 Task: Find connections with filter location Penco with filter topic #HRwith filter profile language German with filter current company PlanetSpark with filter school North-Eastern Hill University with filter industry Research Services with filter service category Personal Injury Law with filter keywords title Credit Counselor
Action: Mouse moved to (477, 69)
Screenshot: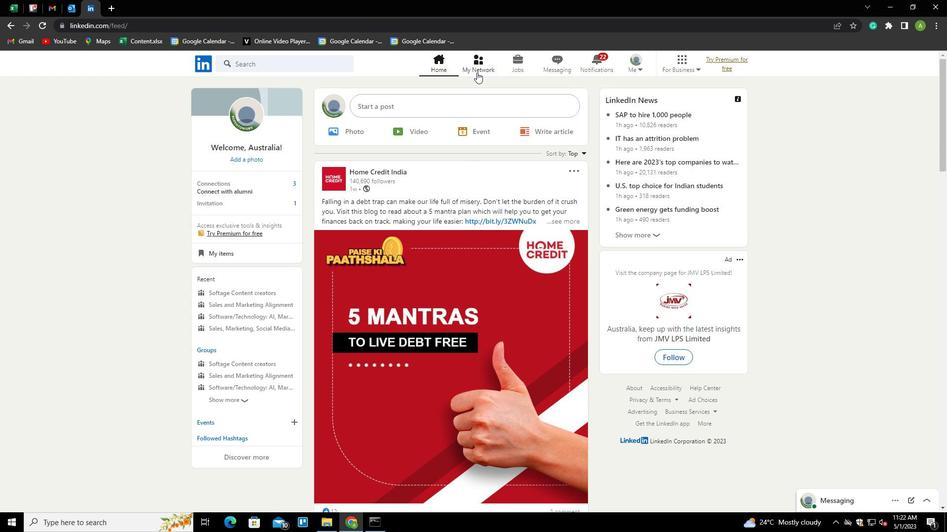 
Action: Mouse pressed left at (477, 69)
Screenshot: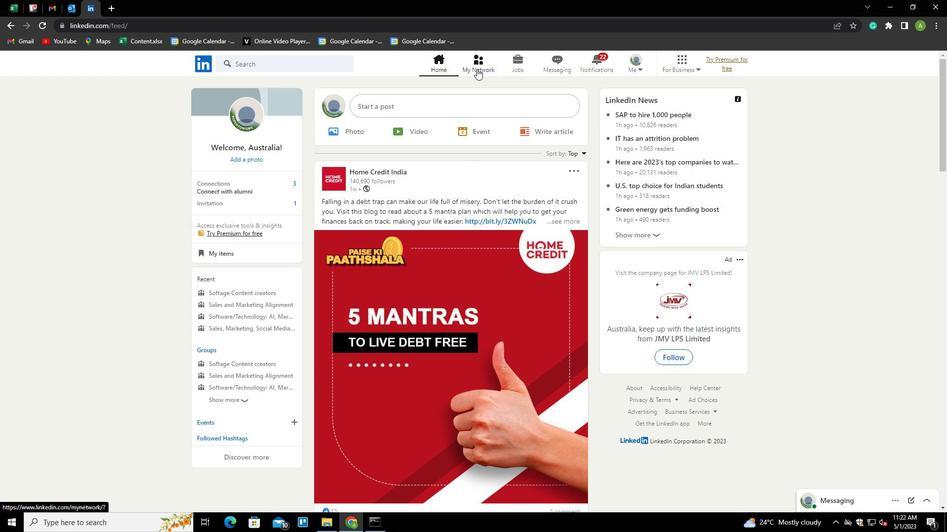
Action: Mouse moved to (252, 115)
Screenshot: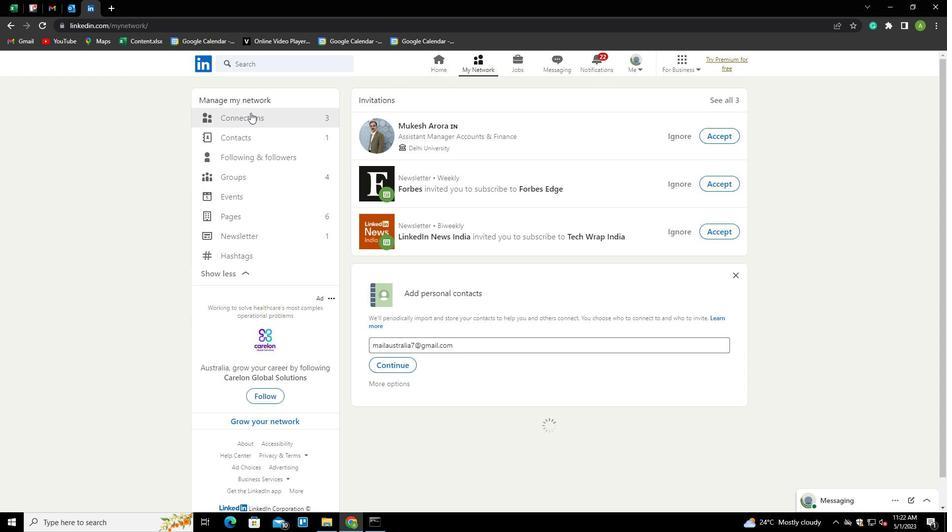
Action: Mouse pressed left at (252, 115)
Screenshot: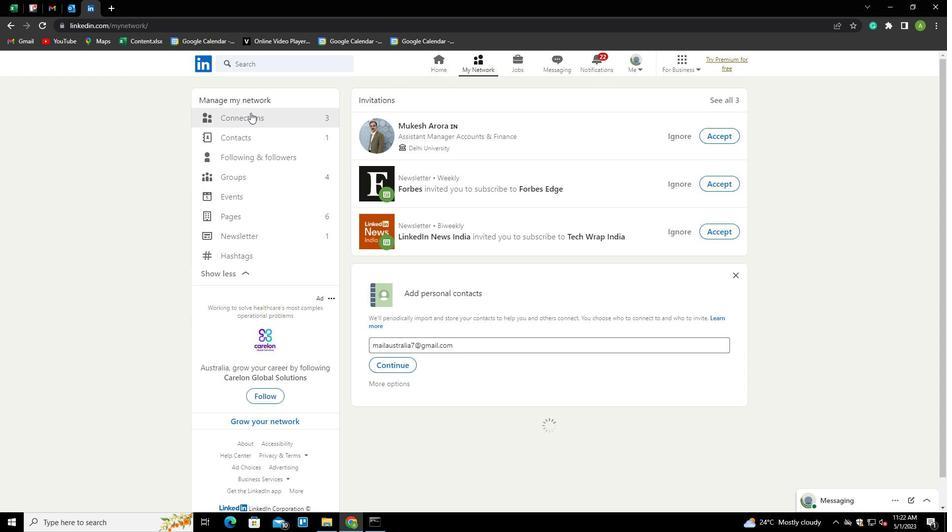 
Action: Mouse moved to (527, 120)
Screenshot: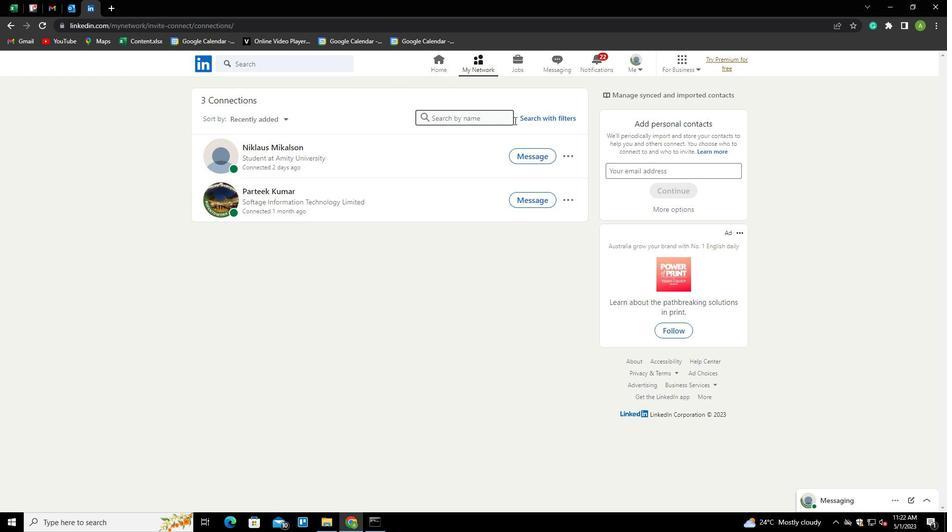
Action: Mouse pressed left at (527, 120)
Screenshot: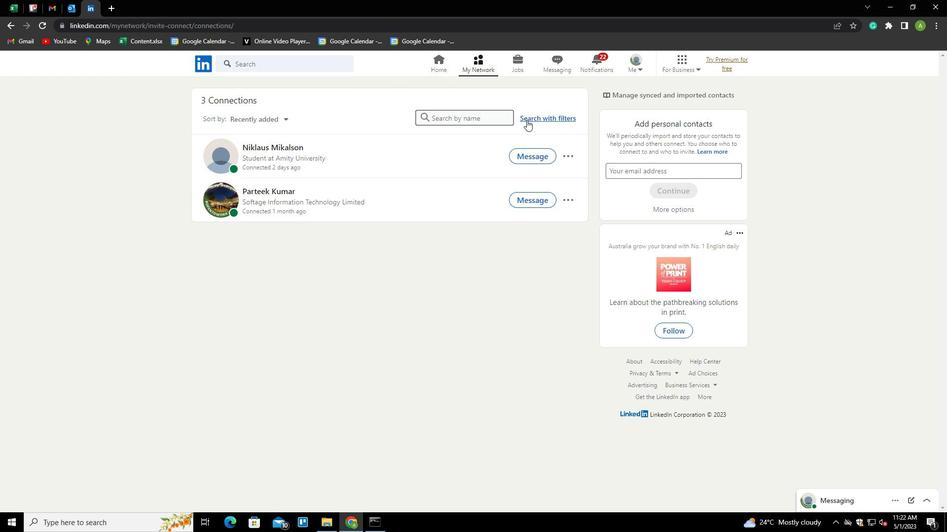 
Action: Mouse moved to (503, 89)
Screenshot: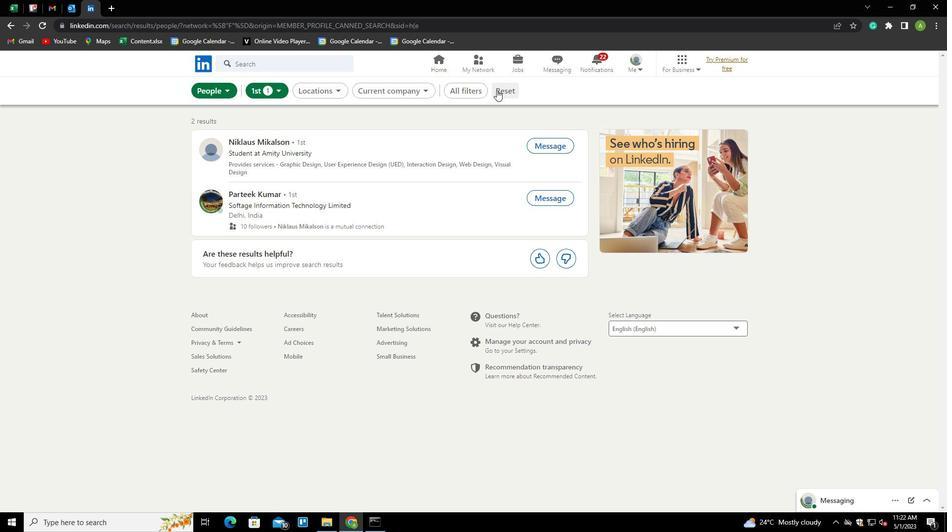 
Action: Mouse pressed left at (503, 89)
Screenshot: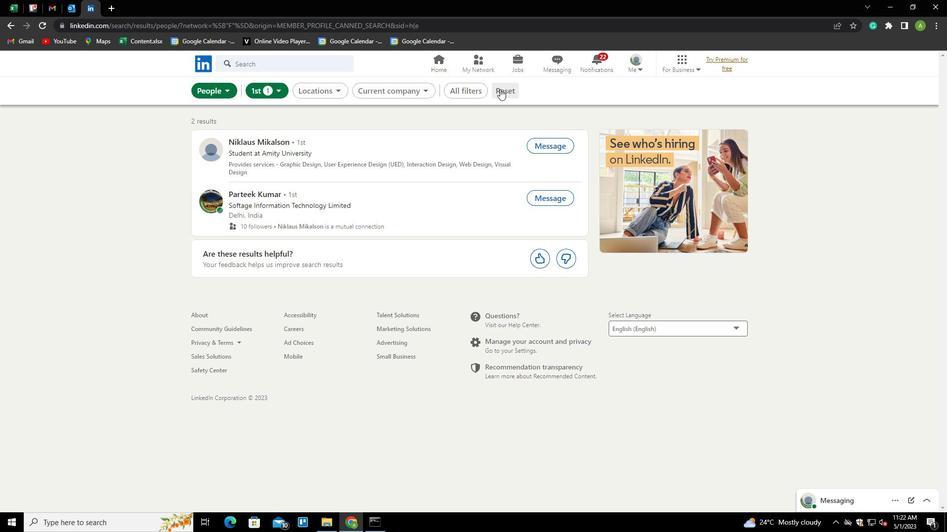 
Action: Mouse moved to (482, 91)
Screenshot: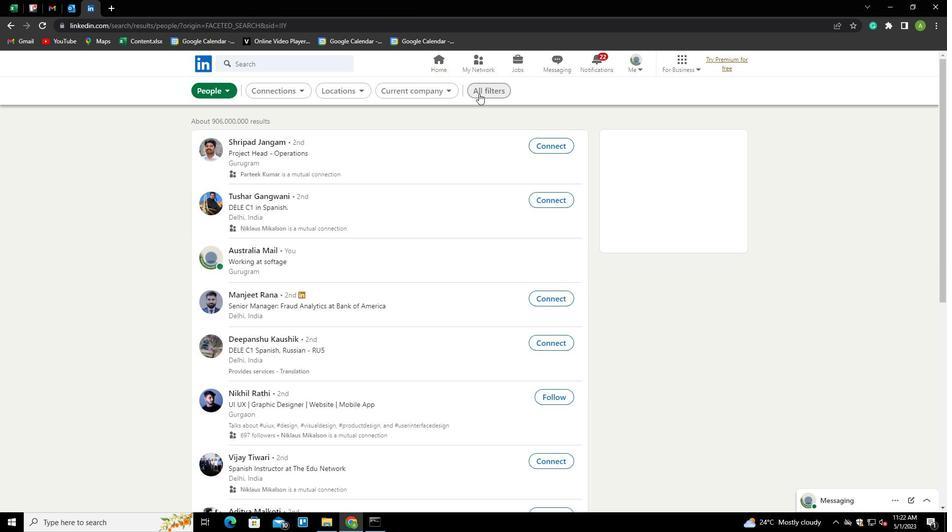 
Action: Mouse pressed left at (482, 91)
Screenshot: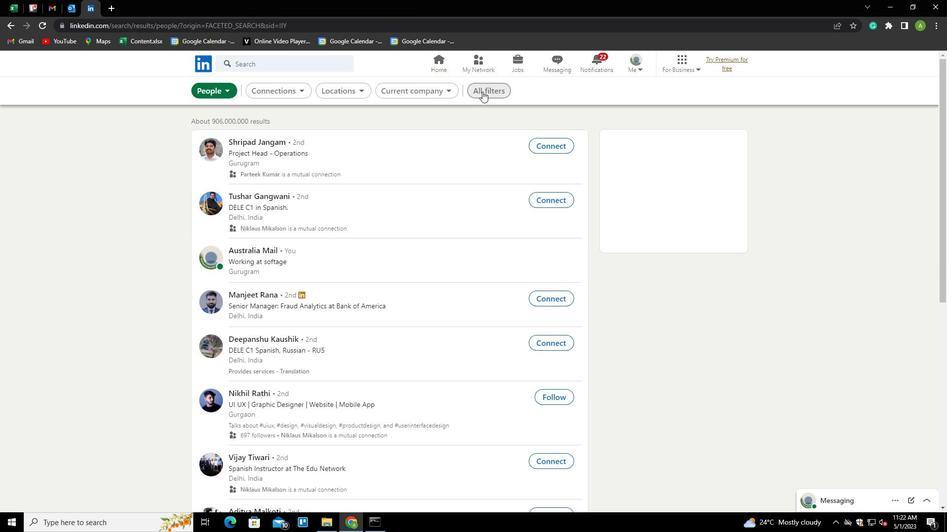 
Action: Mouse moved to (899, 291)
Screenshot: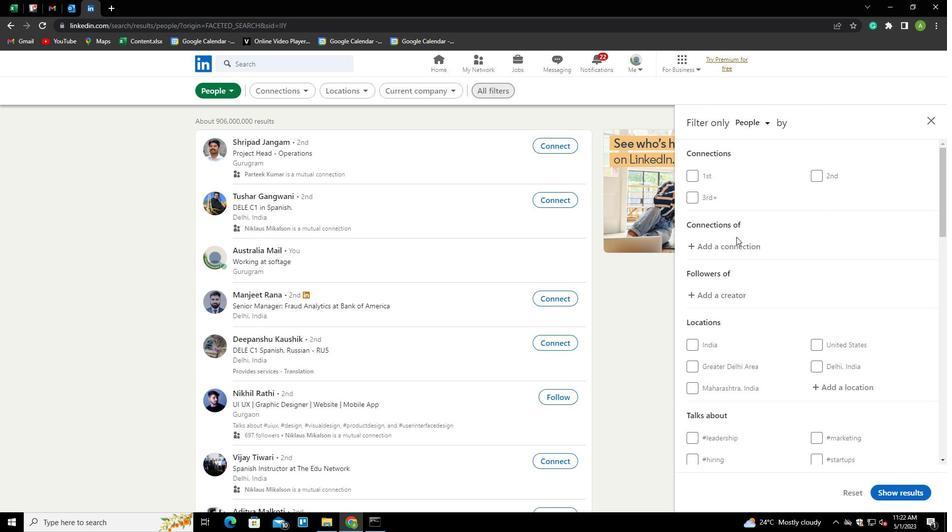 
Action: Mouse scrolled (899, 290) with delta (0, 0)
Screenshot: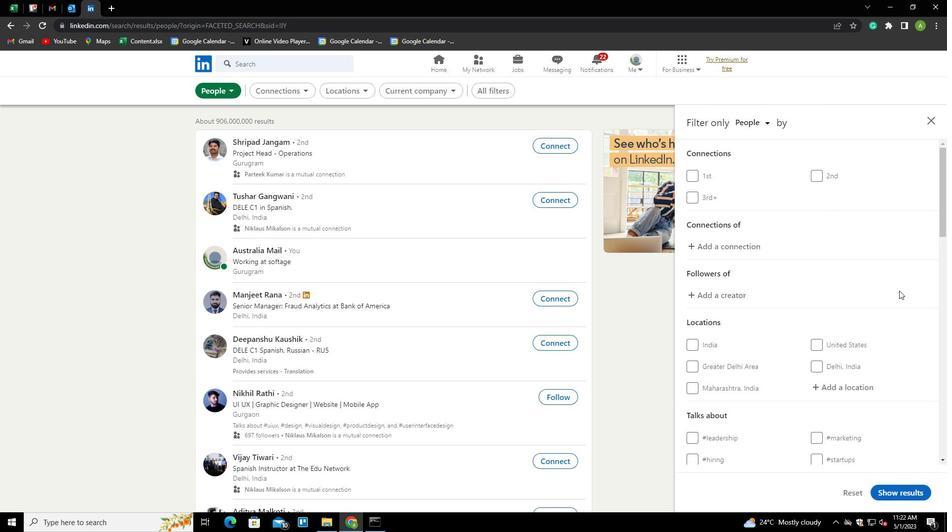 
Action: Mouse scrolled (899, 290) with delta (0, 0)
Screenshot: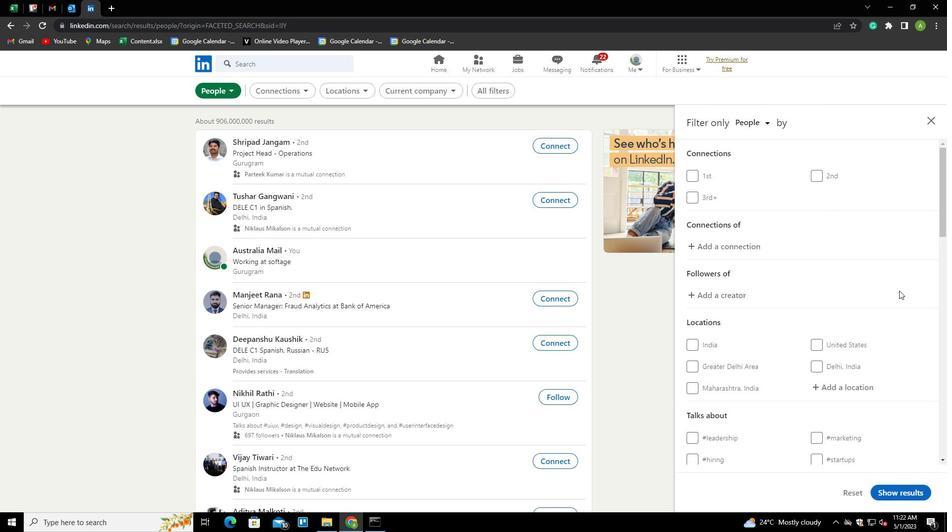 
Action: Mouse moved to (816, 286)
Screenshot: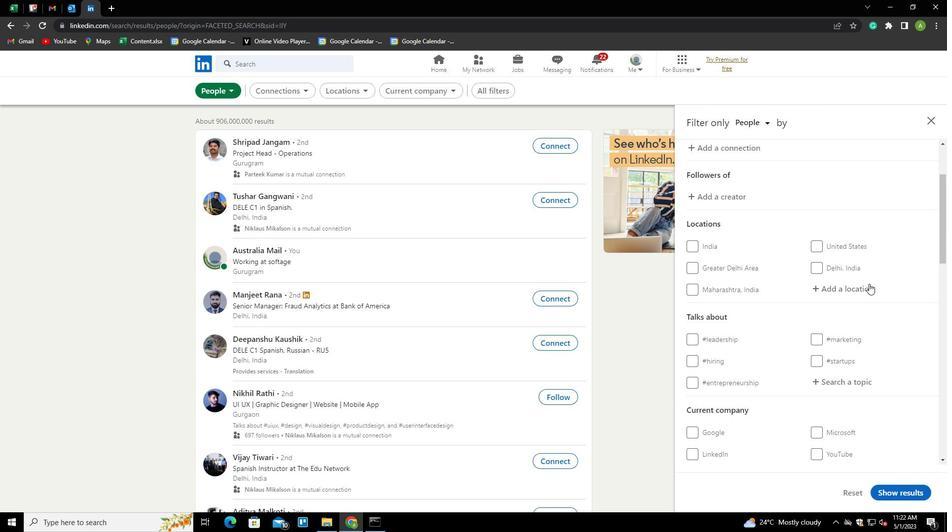 
Action: Mouse pressed left at (816, 286)
Screenshot: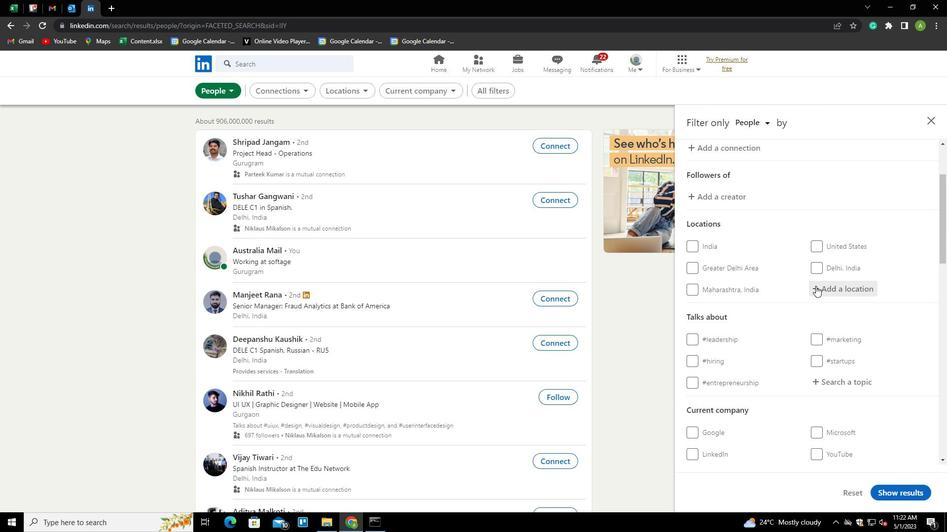 
Action: Mouse moved to (827, 289)
Screenshot: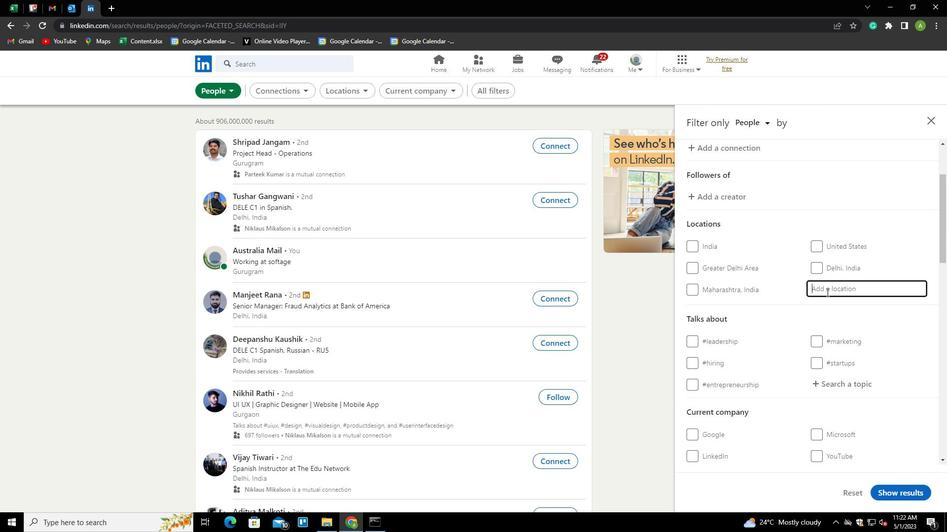 
Action: Mouse pressed left at (827, 289)
Screenshot: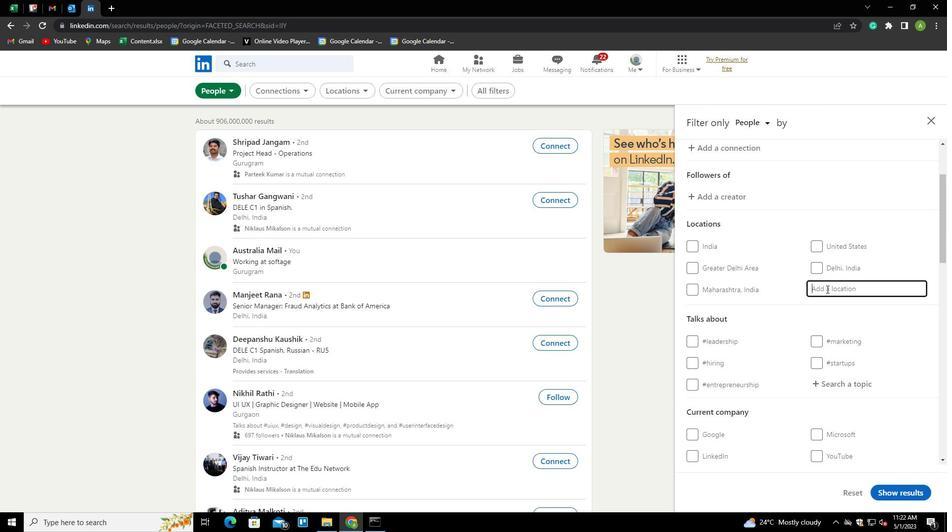 
Action: Key pressed <Key.shift>PENCO<Key.down><Key.enter>
Screenshot: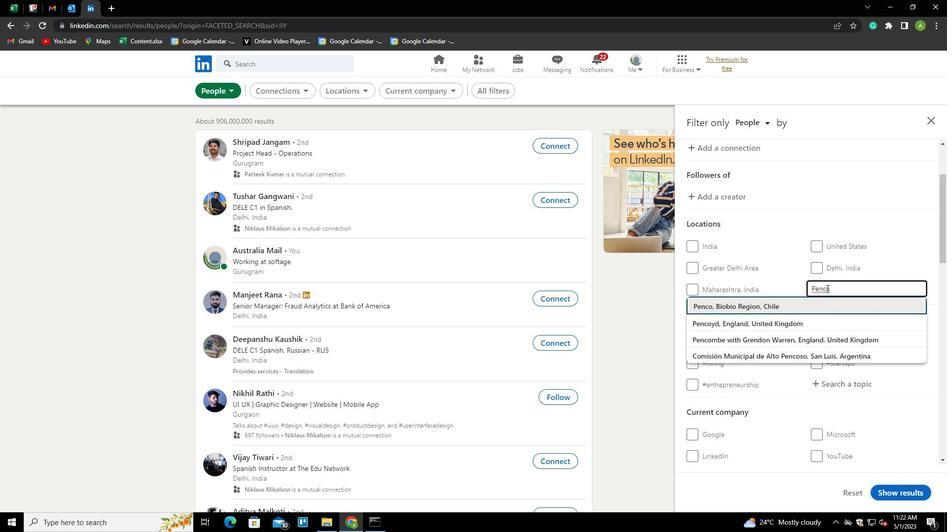 
Action: Mouse moved to (827, 288)
Screenshot: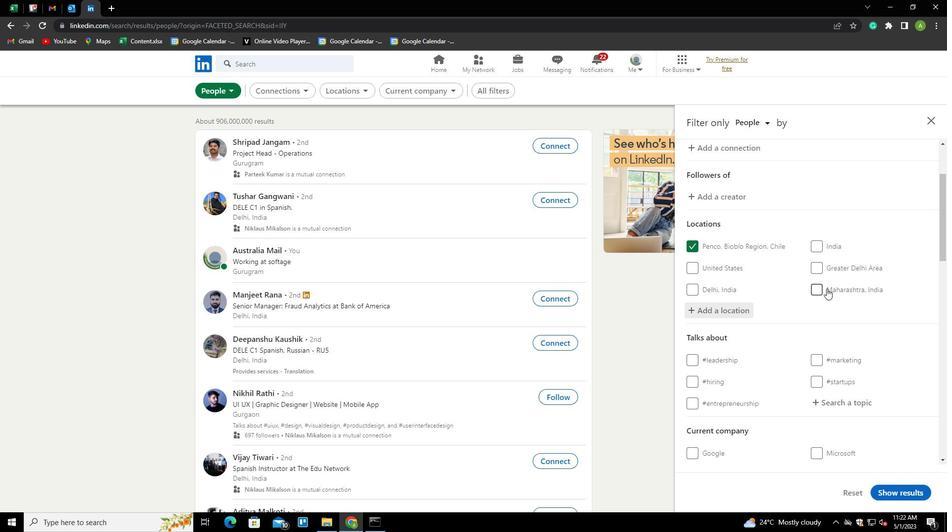 
Action: Mouse scrolled (827, 288) with delta (0, 0)
Screenshot: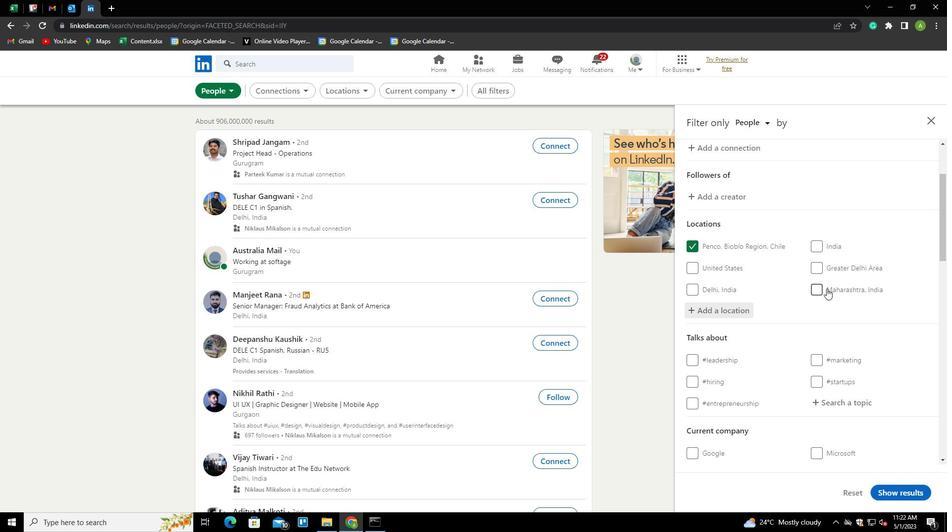 
Action: Mouse scrolled (827, 288) with delta (0, 0)
Screenshot: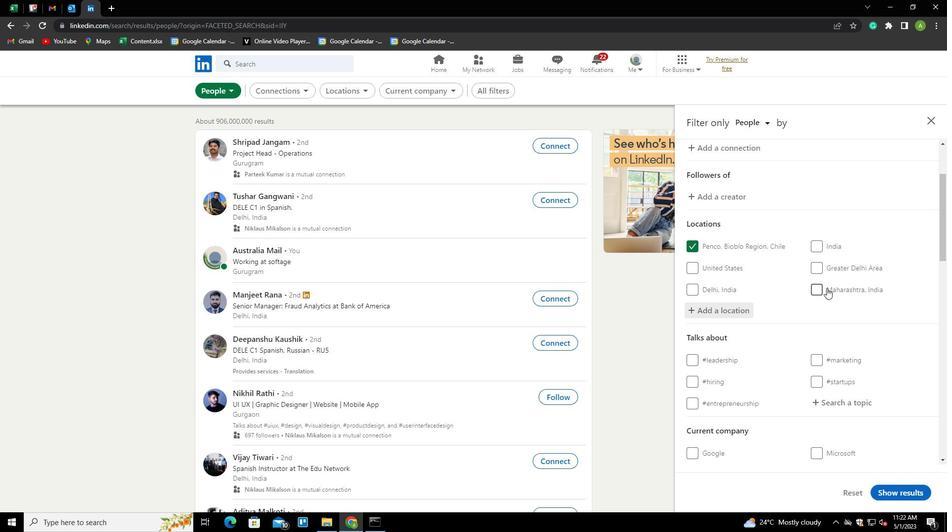
Action: Mouse moved to (833, 305)
Screenshot: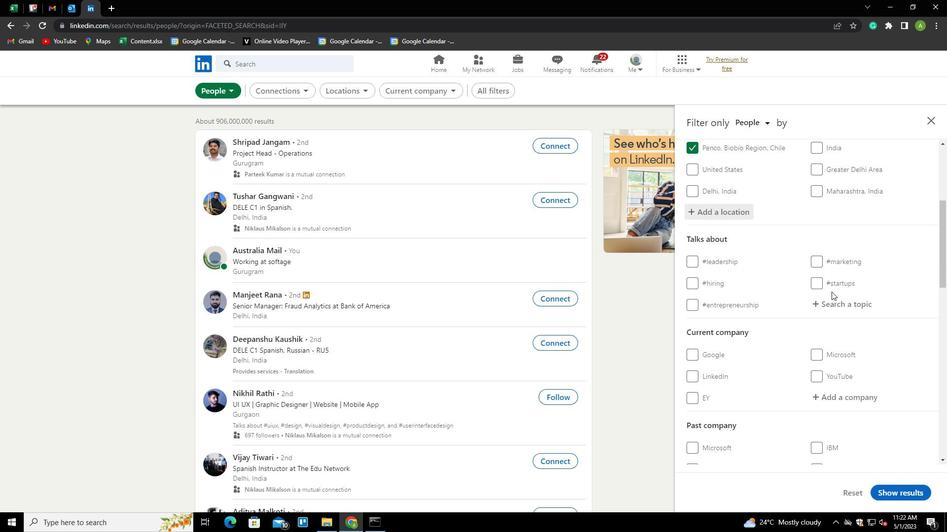 
Action: Mouse pressed left at (833, 305)
Screenshot: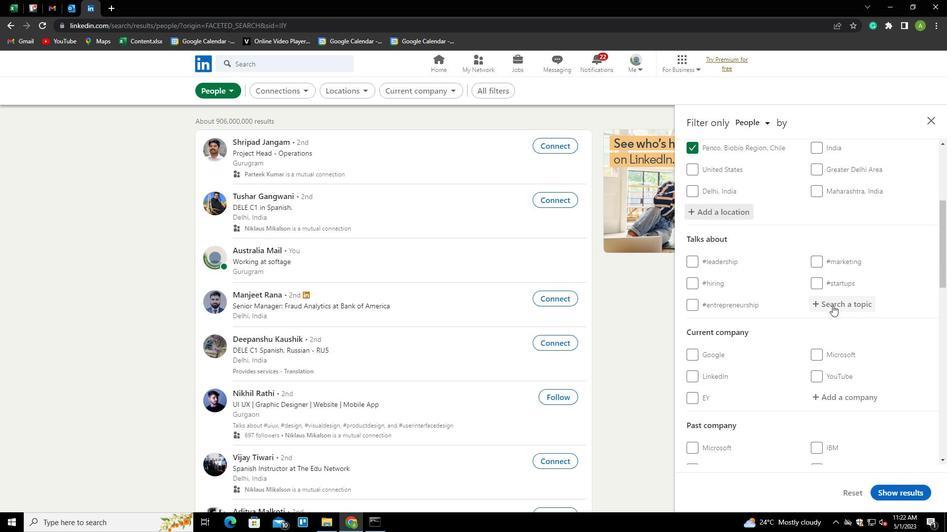 
Action: Key pressed <Key.shift>HR<Key.down><Key.enter>
Screenshot: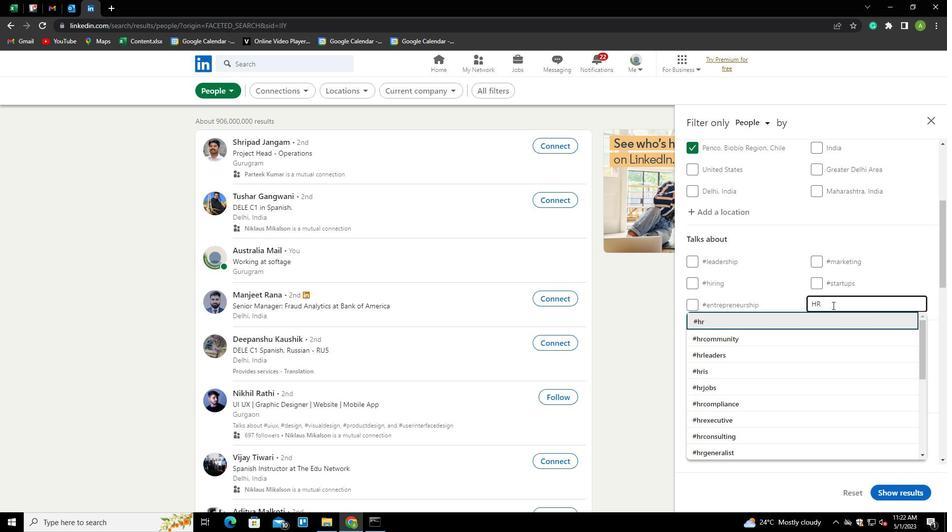 
Action: Mouse scrolled (833, 305) with delta (0, 0)
Screenshot: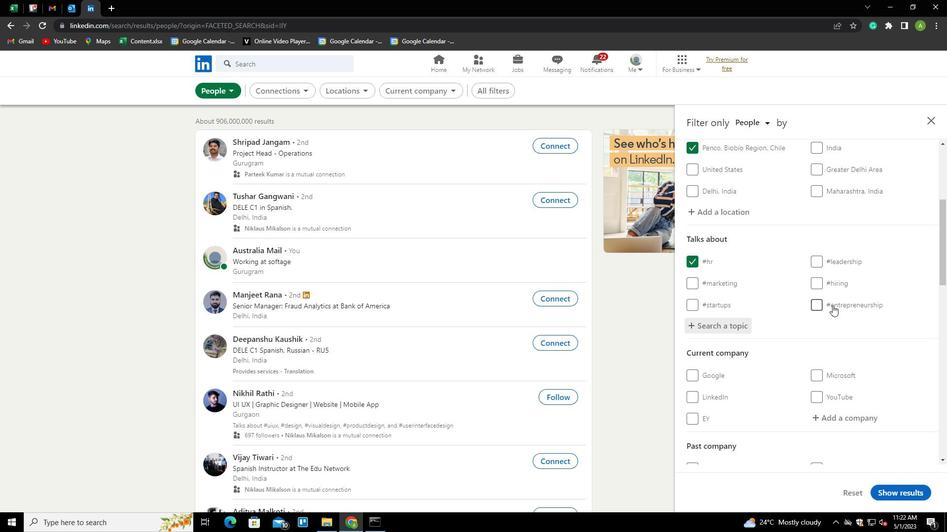 
Action: Mouse scrolled (833, 305) with delta (0, 0)
Screenshot: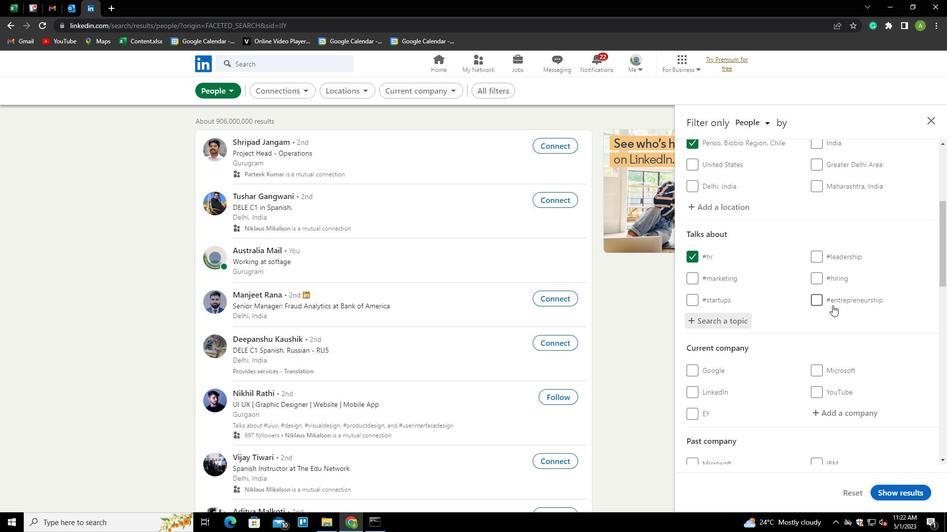 
Action: Mouse moved to (833, 303)
Screenshot: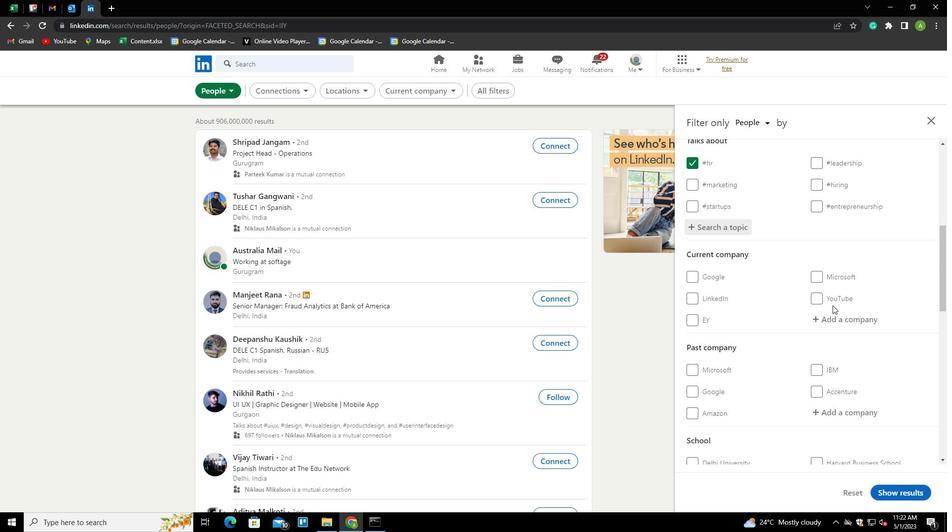 
Action: Mouse scrolled (833, 302) with delta (0, 0)
Screenshot: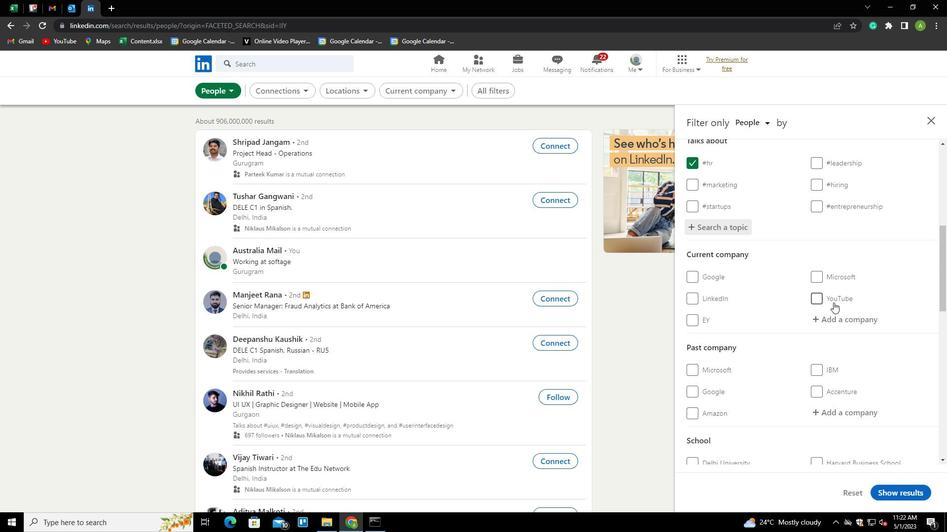 
Action: Mouse moved to (847, 286)
Screenshot: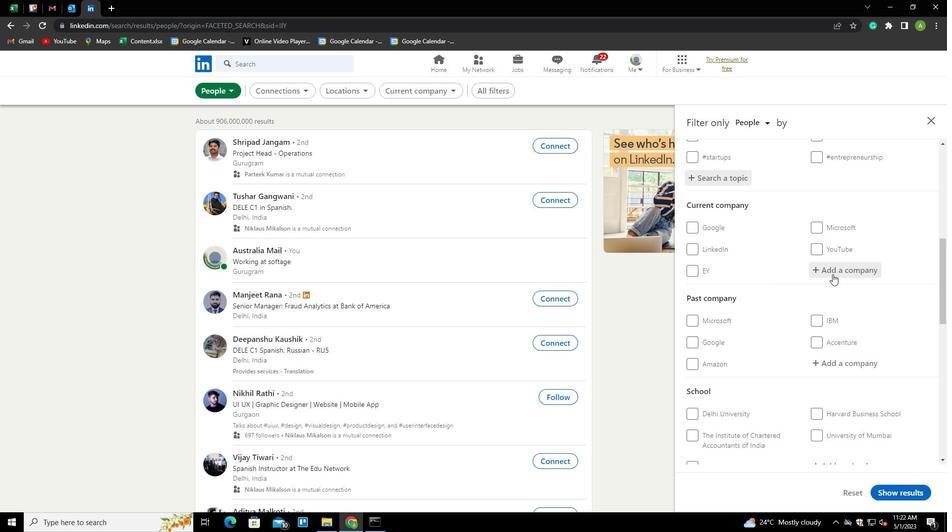 
Action: Mouse scrolled (847, 285) with delta (0, 0)
Screenshot: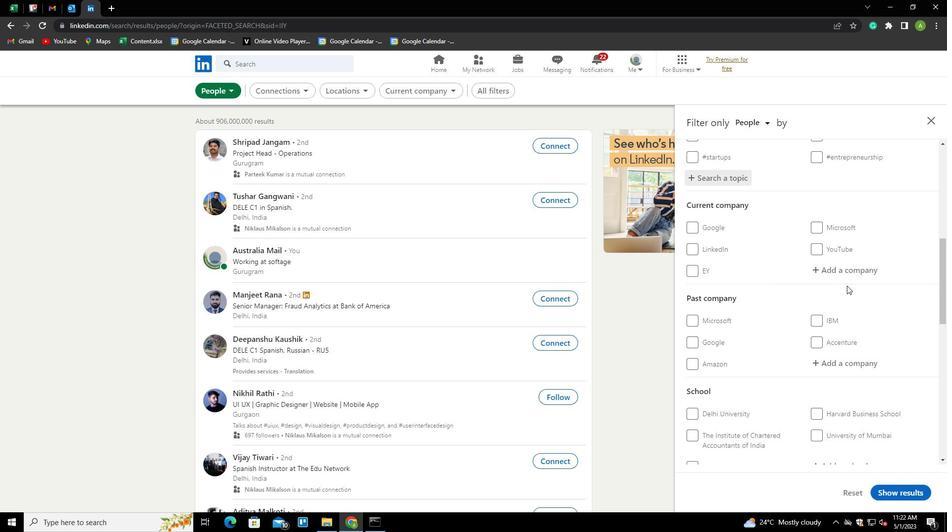 
Action: Mouse scrolled (847, 285) with delta (0, 0)
Screenshot: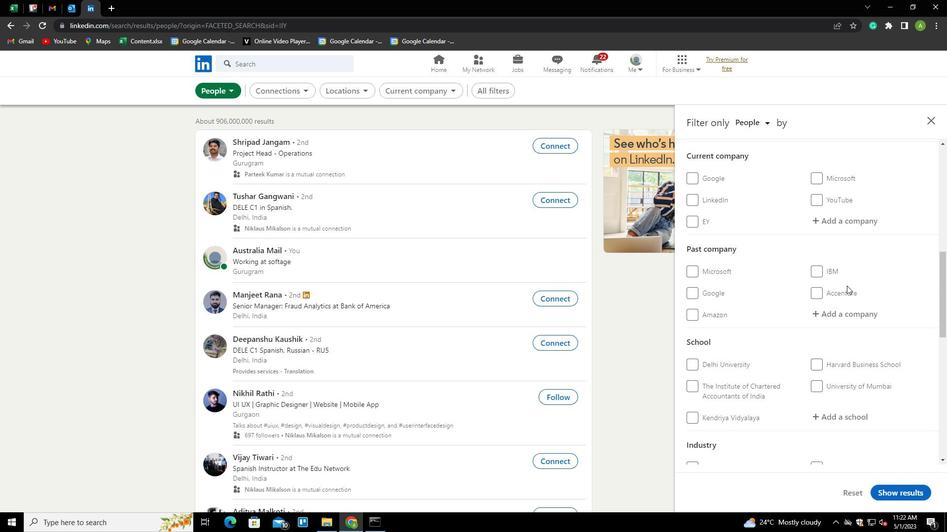 
Action: Mouse scrolled (847, 285) with delta (0, 0)
Screenshot: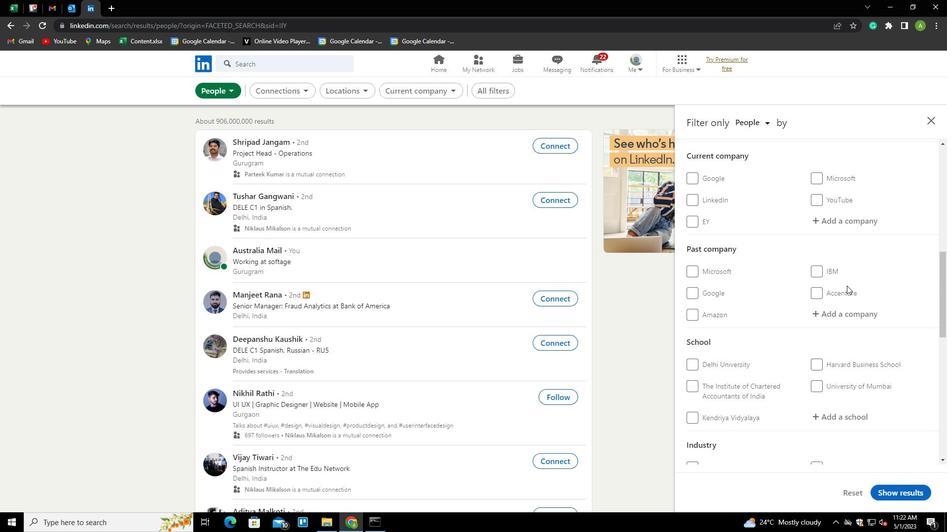 
Action: Mouse scrolled (847, 285) with delta (0, 0)
Screenshot: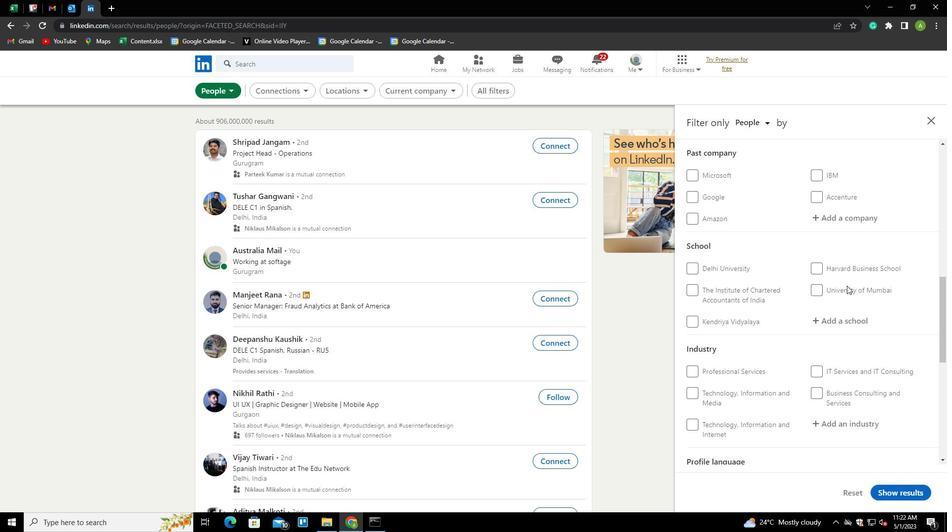 
Action: Mouse scrolled (847, 285) with delta (0, 0)
Screenshot: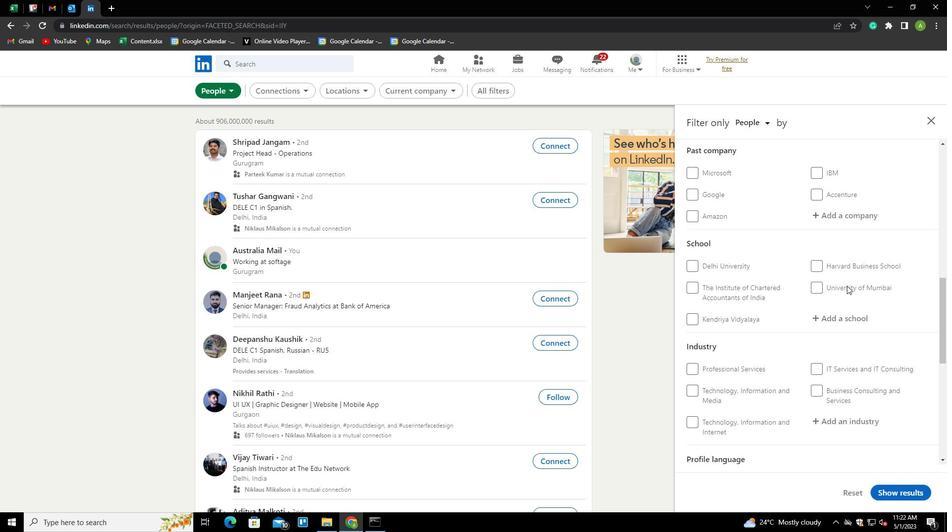 
Action: Mouse scrolled (847, 285) with delta (0, 0)
Screenshot: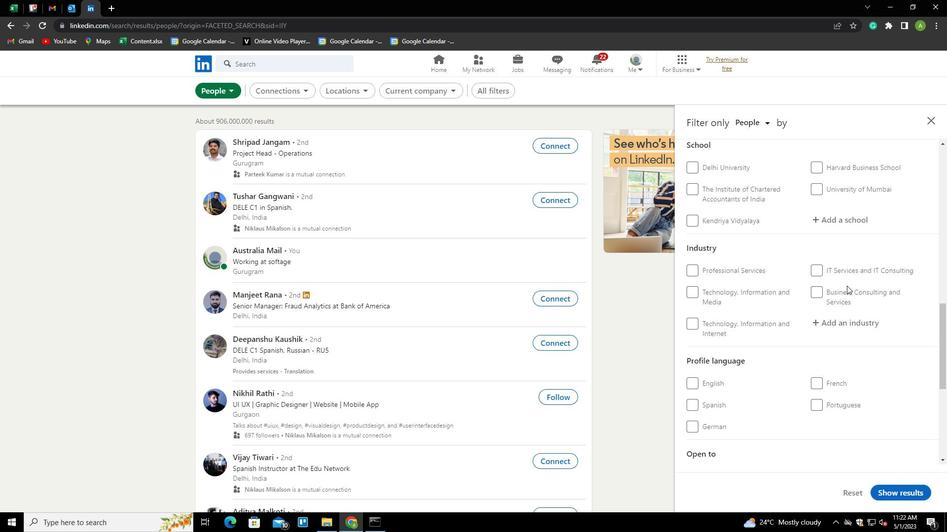 
Action: Mouse moved to (703, 376)
Screenshot: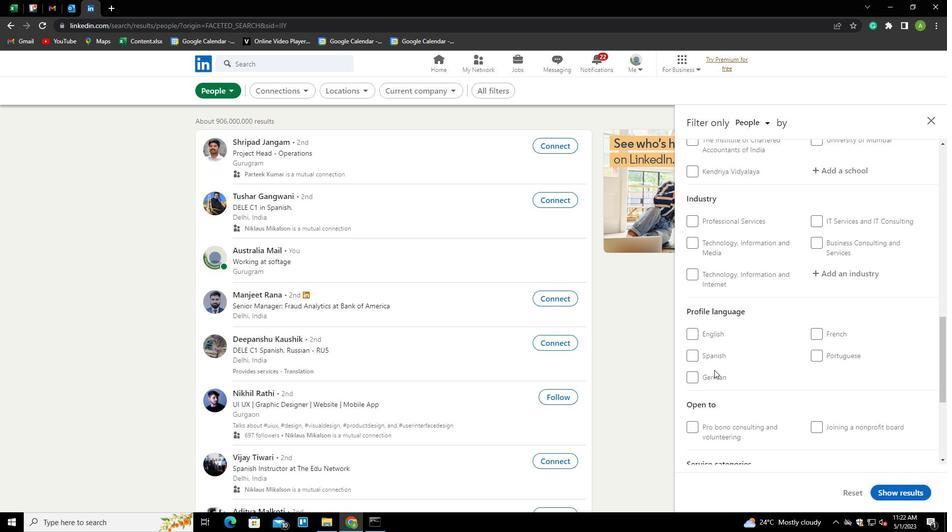 
Action: Mouse pressed left at (703, 376)
Screenshot: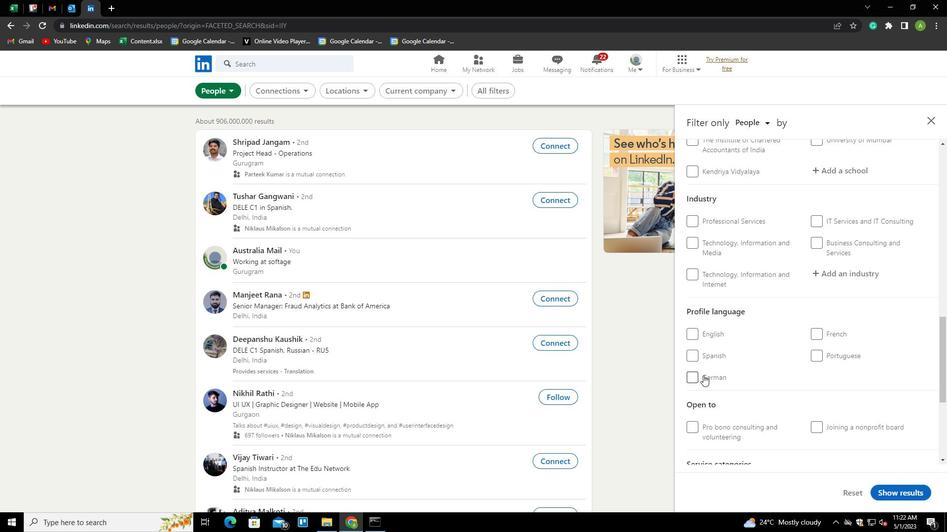 
Action: Mouse moved to (796, 380)
Screenshot: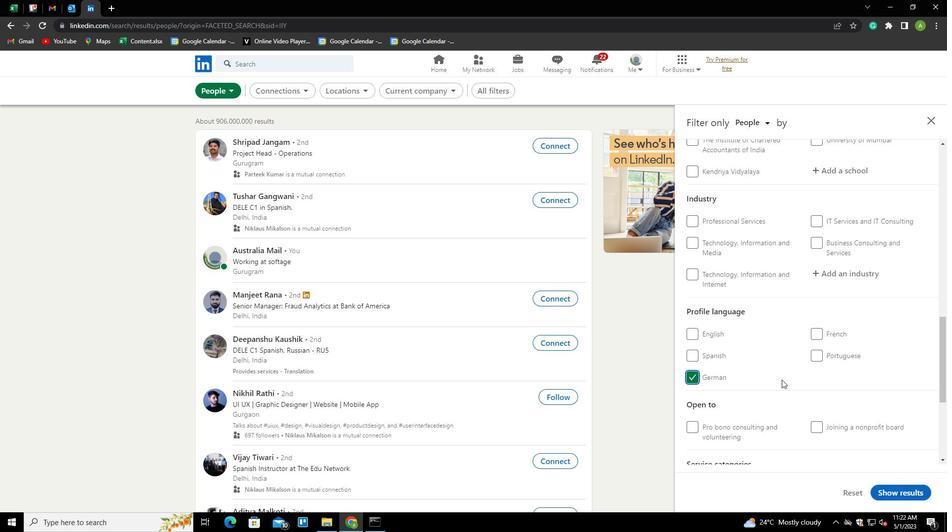 
Action: Mouse scrolled (796, 380) with delta (0, 0)
Screenshot: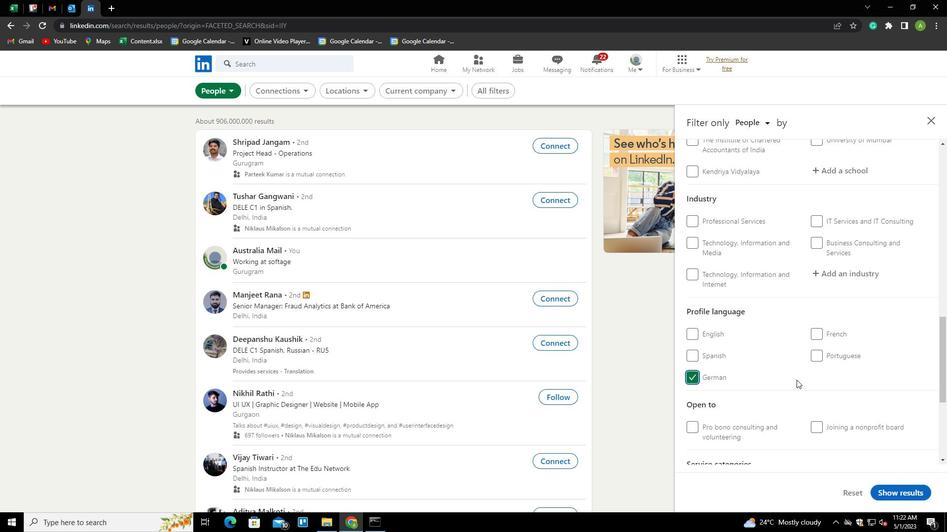 
Action: Mouse scrolled (796, 380) with delta (0, 0)
Screenshot: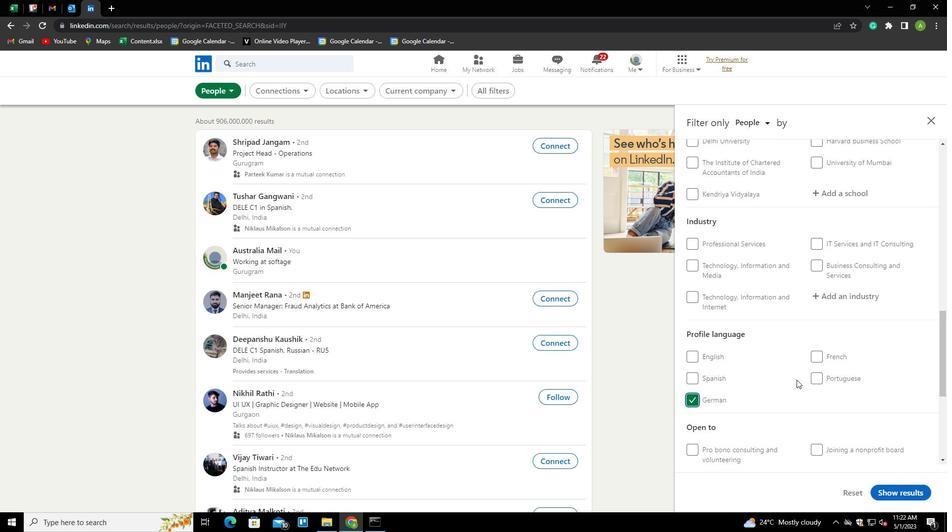 
Action: Mouse scrolled (796, 380) with delta (0, 0)
Screenshot: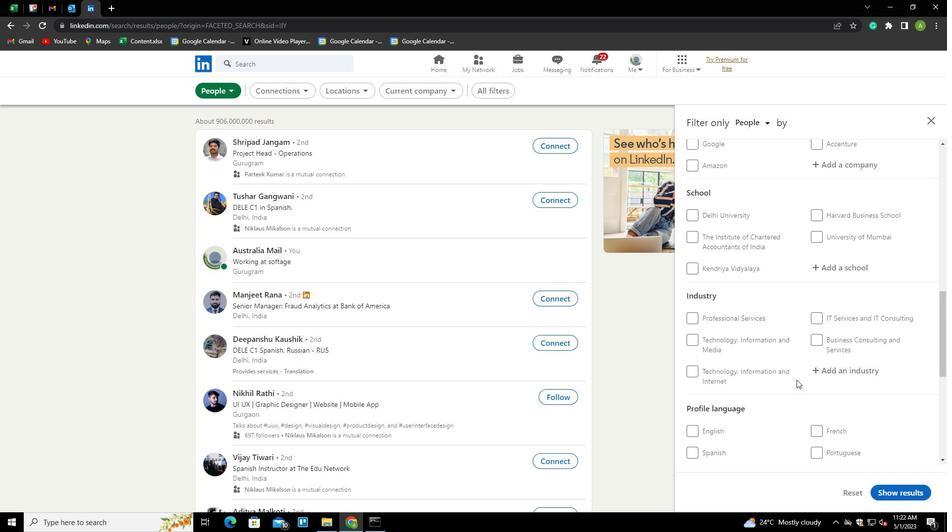 
Action: Mouse scrolled (796, 380) with delta (0, 0)
Screenshot: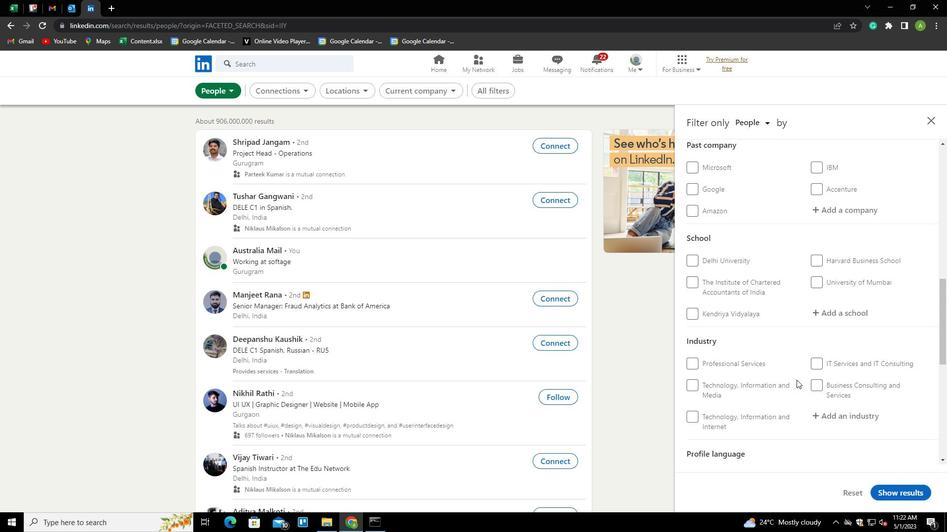 
Action: Mouse scrolled (796, 380) with delta (0, 0)
Screenshot: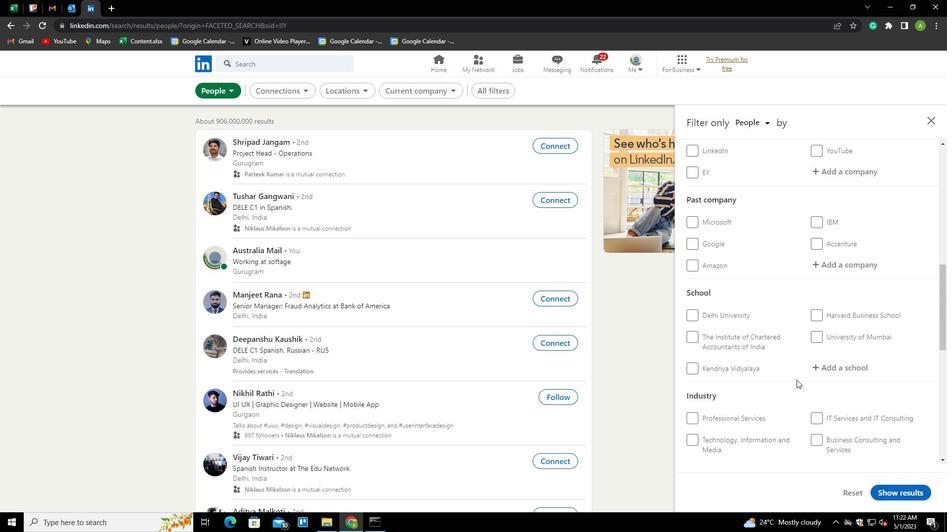 
Action: Mouse scrolled (796, 380) with delta (0, 0)
Screenshot: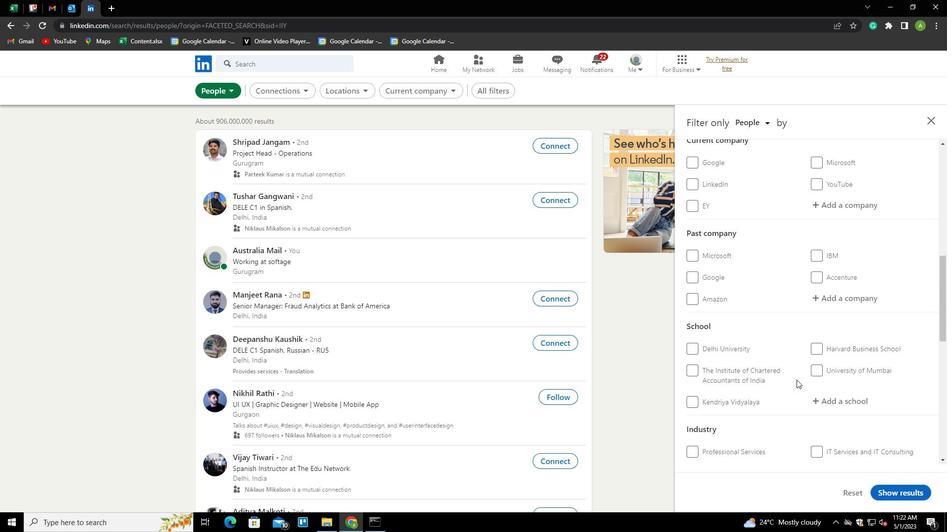 
Action: Mouse moved to (828, 271)
Screenshot: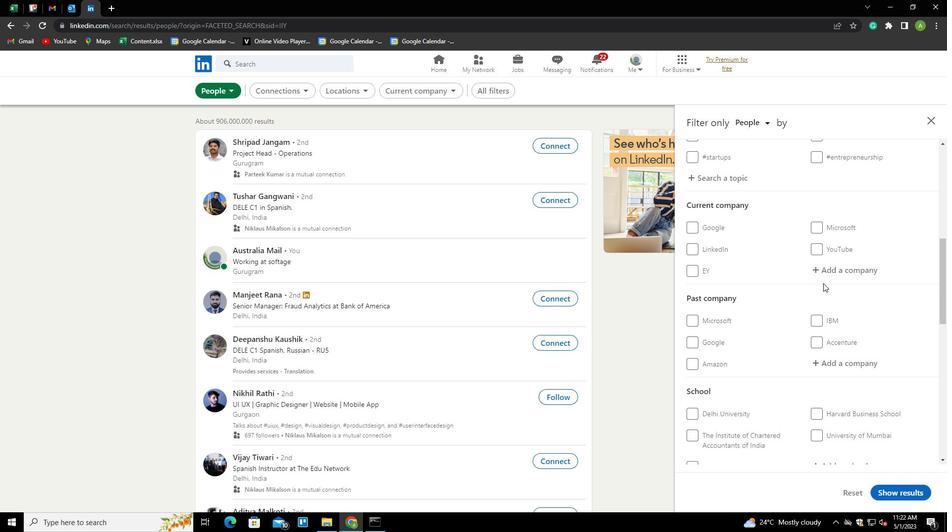 
Action: Mouse pressed left at (828, 271)
Screenshot: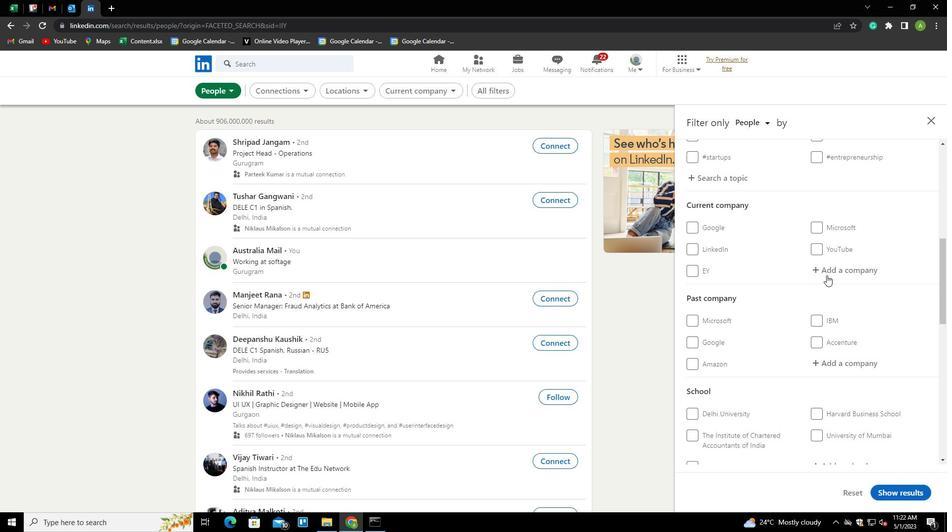 
Action: Key pressed <Key.shift>PLANET<Key.down><Key.down><Key.down><Key.down><Key.enter>
Screenshot: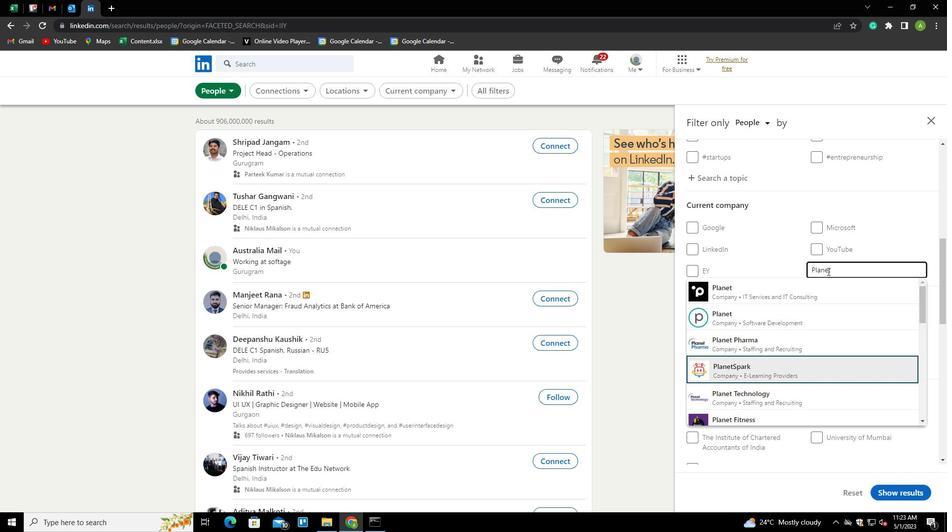 
Action: Mouse scrolled (828, 271) with delta (0, 0)
Screenshot: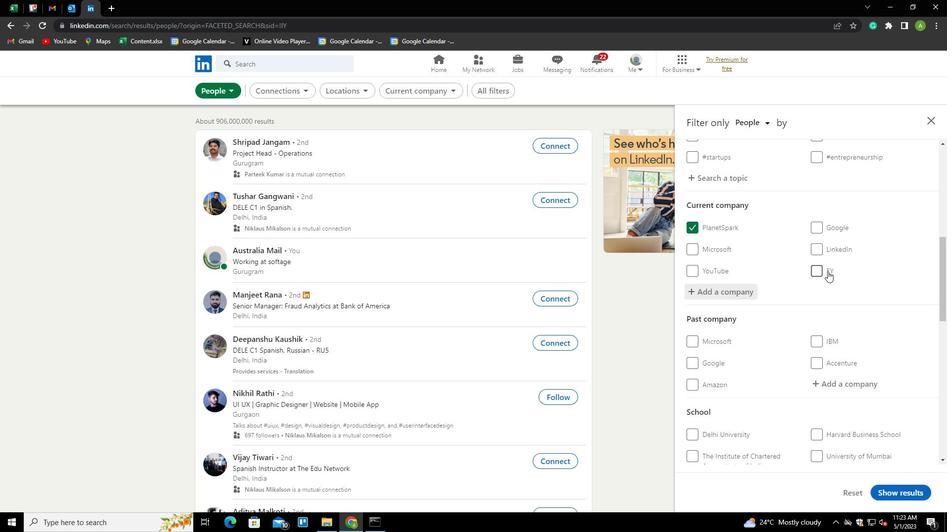 
Action: Mouse scrolled (828, 271) with delta (0, 0)
Screenshot: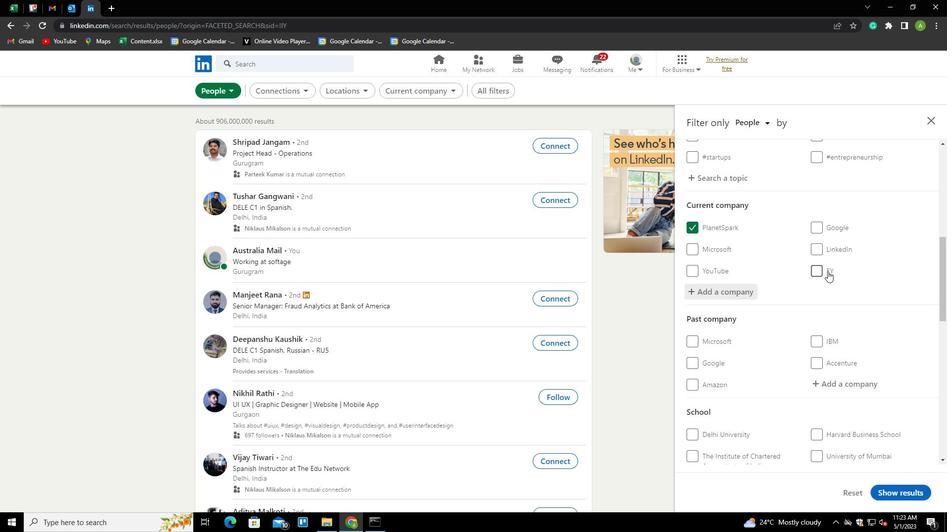 
Action: Mouse scrolled (828, 271) with delta (0, 0)
Screenshot: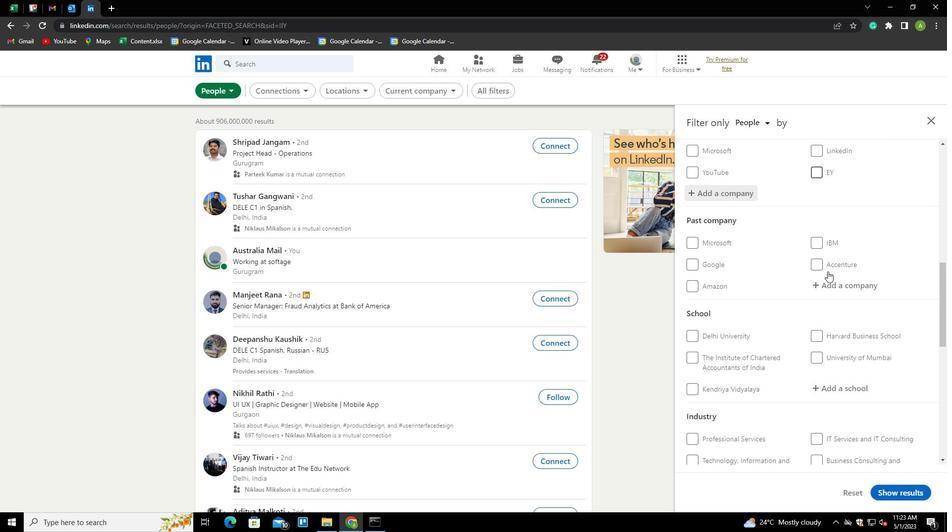
Action: Mouse moved to (829, 269)
Screenshot: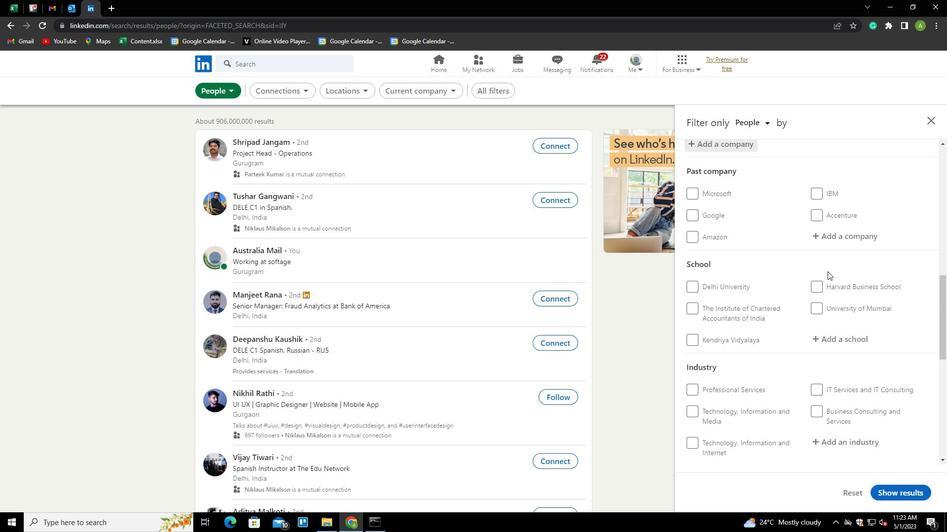 
Action: Mouse scrolled (829, 268) with delta (0, 0)
Screenshot: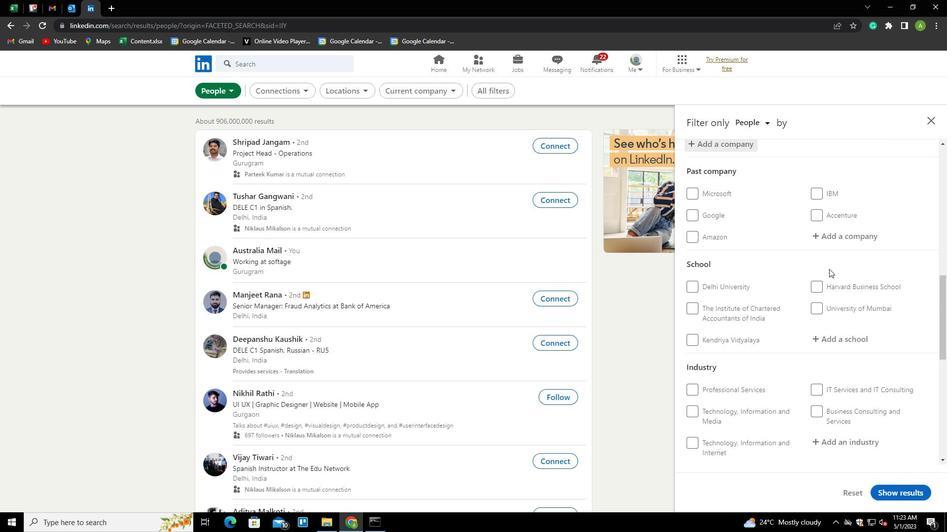 
Action: Mouse moved to (835, 290)
Screenshot: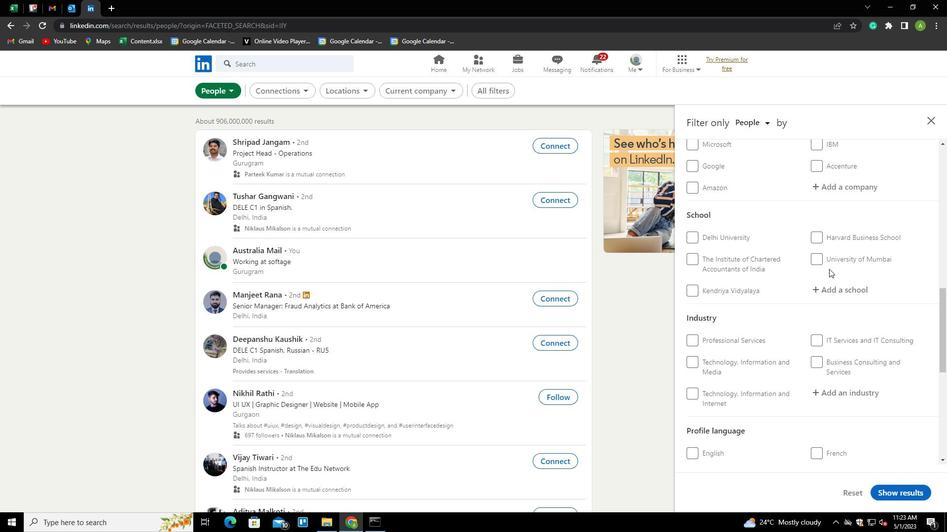 
Action: Mouse pressed left at (835, 290)
Screenshot: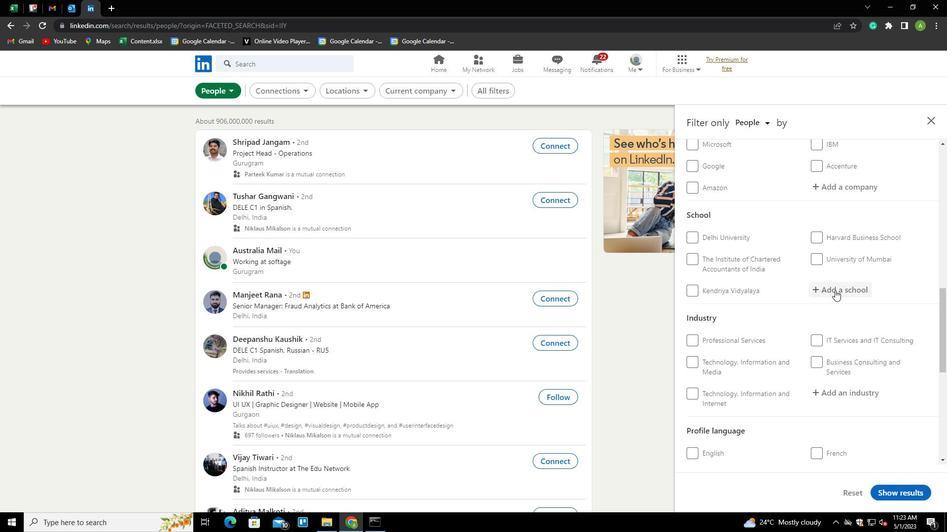 
Action: Mouse pressed left at (835, 290)
Screenshot: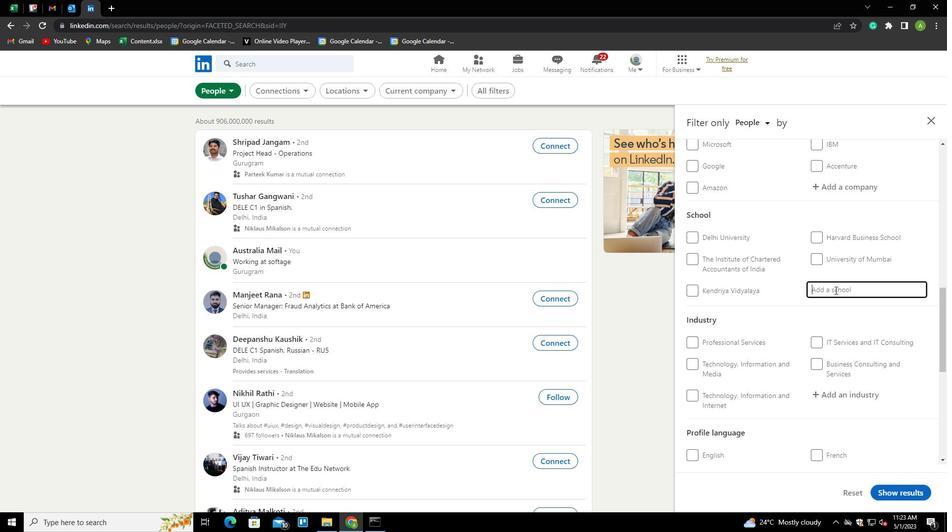 
Action: Mouse moved to (835, 292)
Screenshot: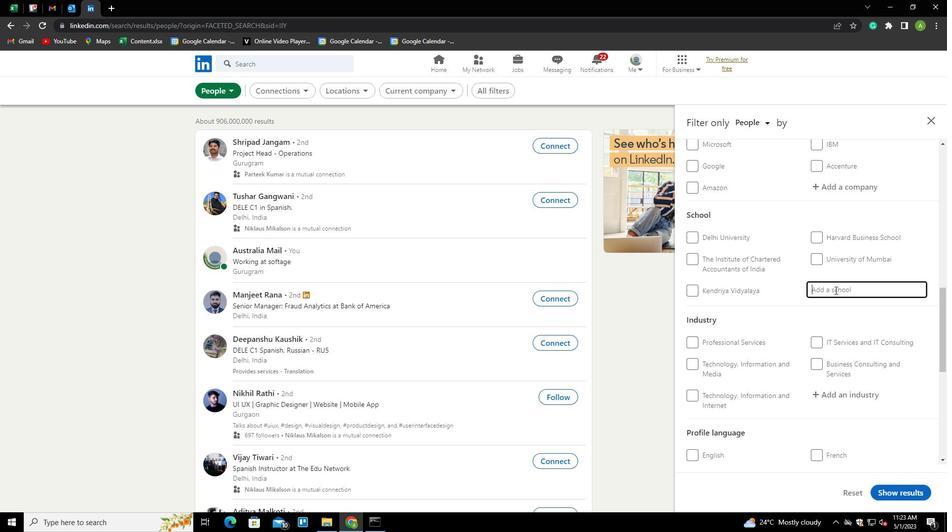 
Action: Key pressed <Key.shift>NORTH-<Key.shift>EA<Key.down><Key.enter>
Screenshot: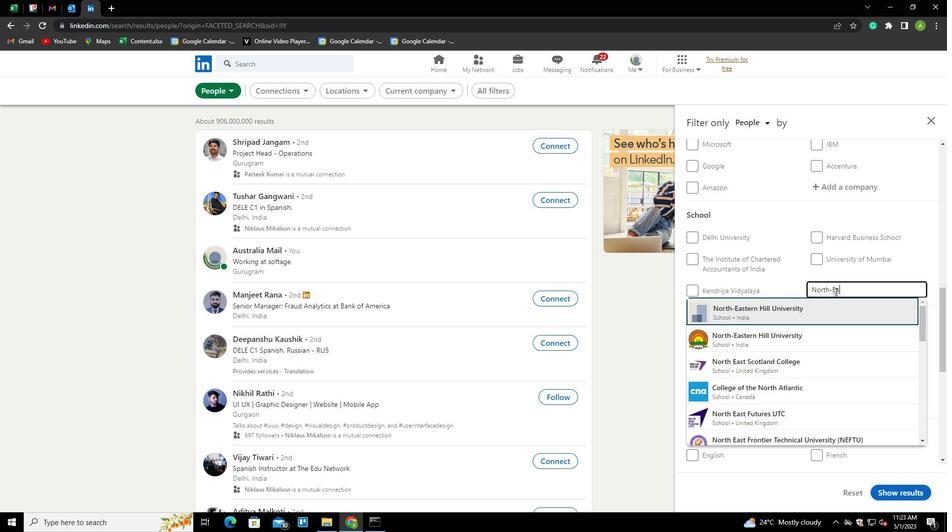 
Action: Mouse scrolled (835, 291) with delta (0, 0)
Screenshot: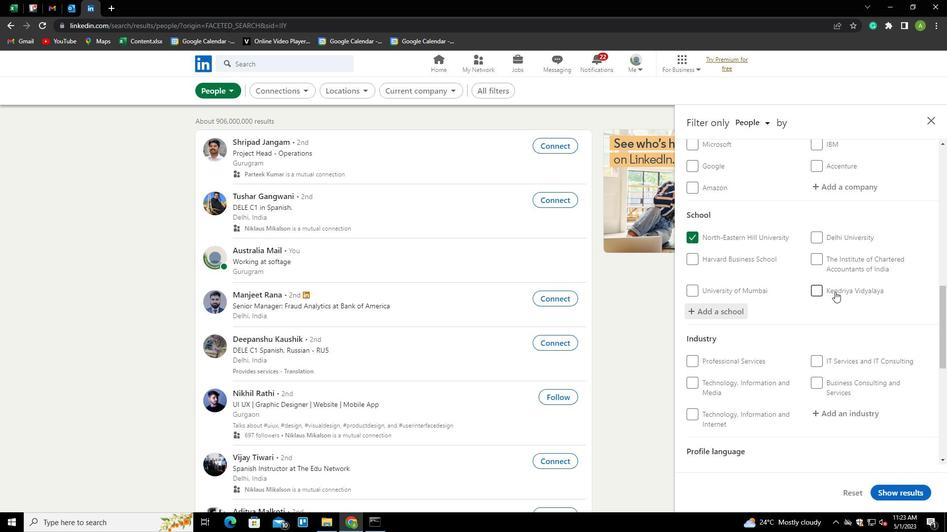 
Action: Mouse scrolled (835, 291) with delta (0, 0)
Screenshot: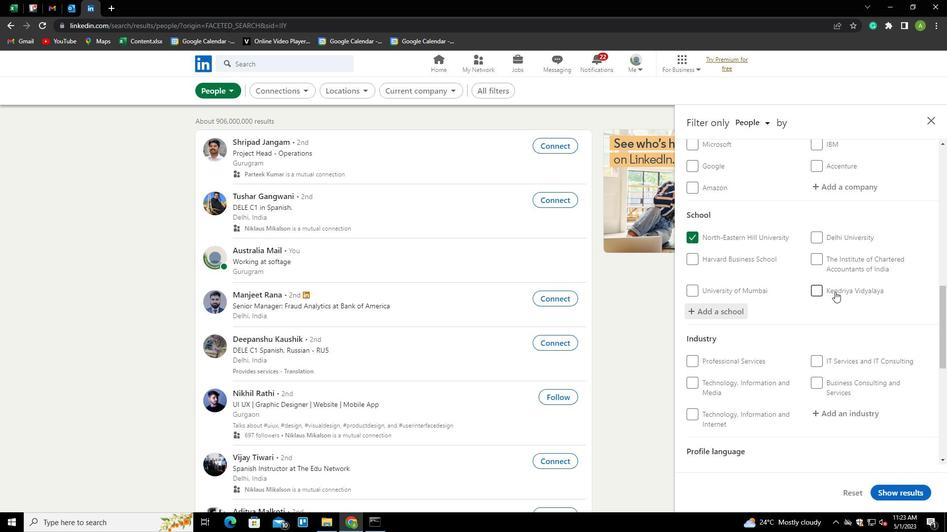 
Action: Mouse scrolled (835, 291) with delta (0, 0)
Screenshot: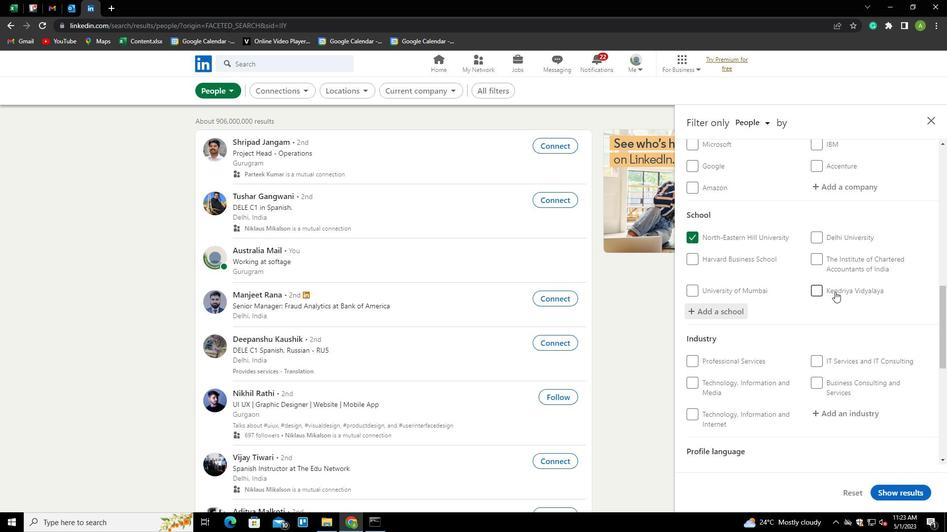 
Action: Mouse moved to (850, 268)
Screenshot: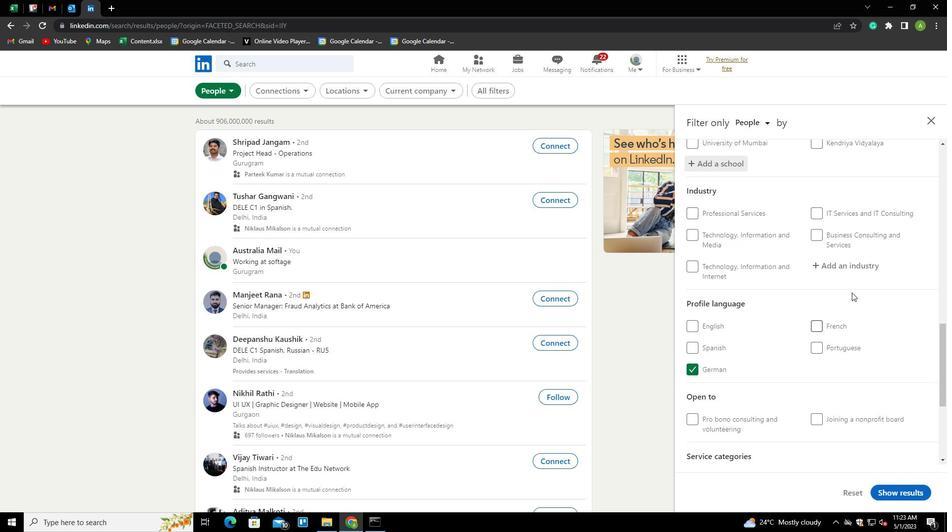 
Action: Mouse pressed left at (850, 268)
Screenshot: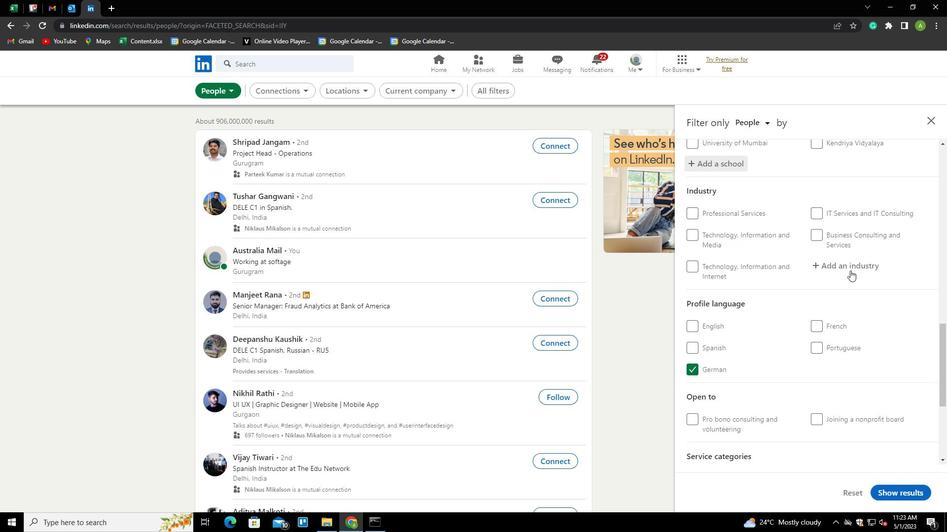 
Action: Mouse pressed left at (850, 268)
Screenshot: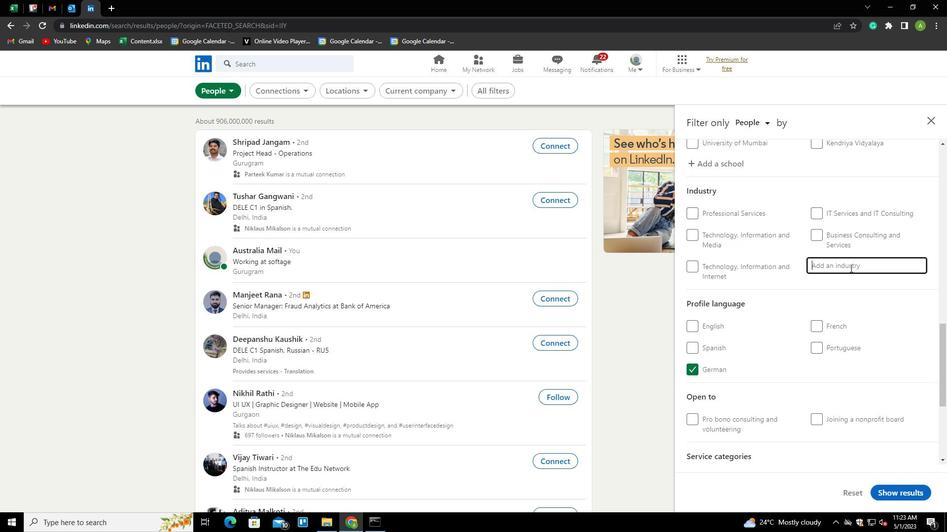 
Action: Key pressed <Key.shift>RESEA<Key.backspace>ARCH<Key.down><Key.enter>
Screenshot: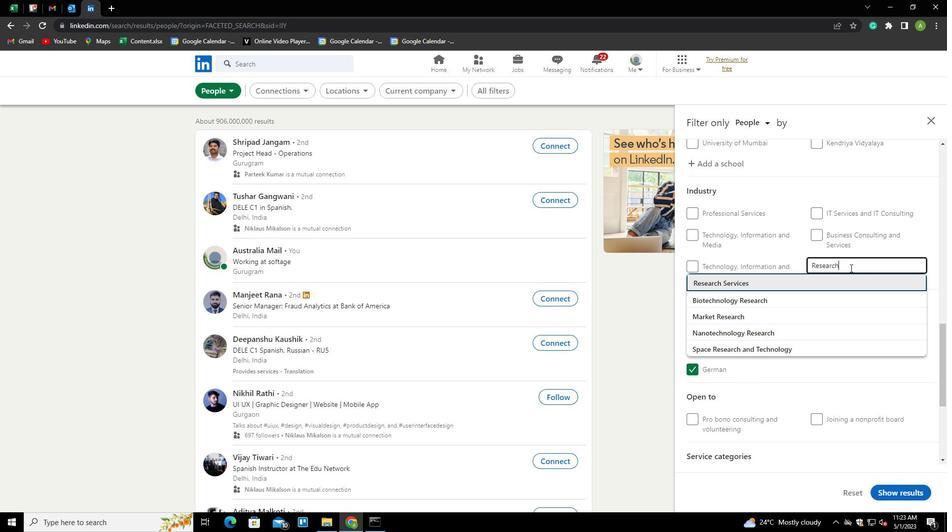 
Action: Mouse scrolled (850, 267) with delta (0, 0)
Screenshot: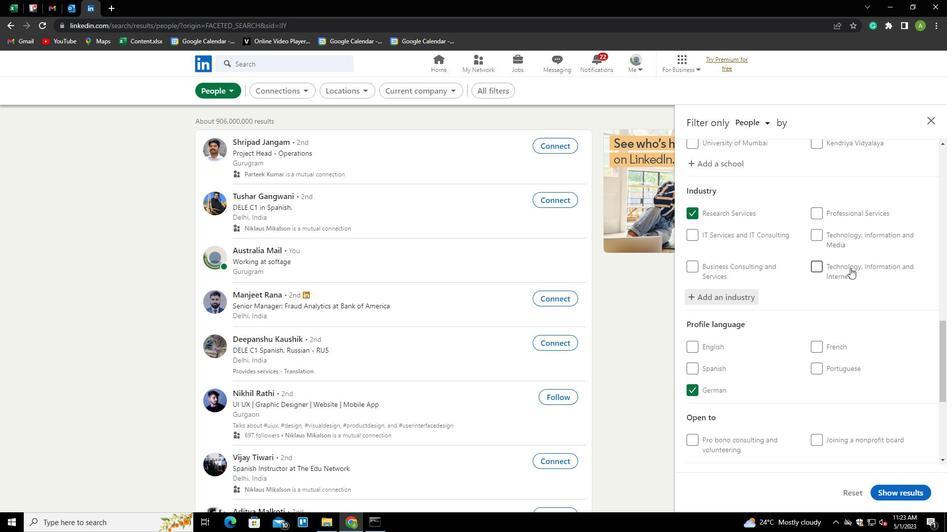 
Action: Mouse scrolled (850, 267) with delta (0, 0)
Screenshot: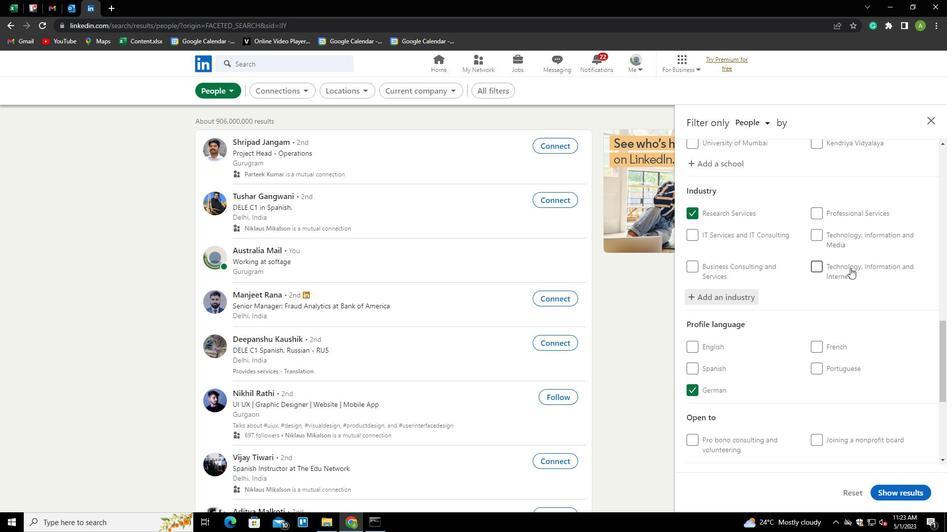 
Action: Mouse scrolled (850, 267) with delta (0, 0)
Screenshot: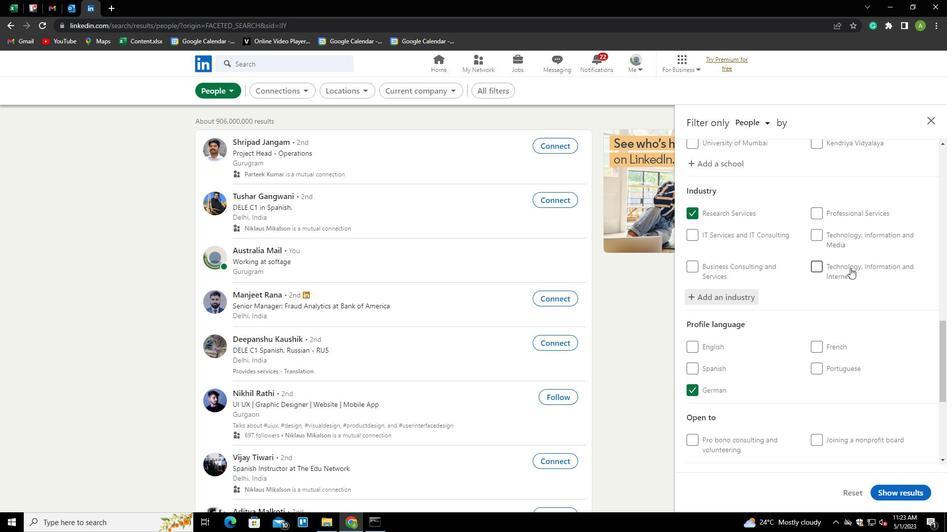 
Action: Mouse moved to (843, 315)
Screenshot: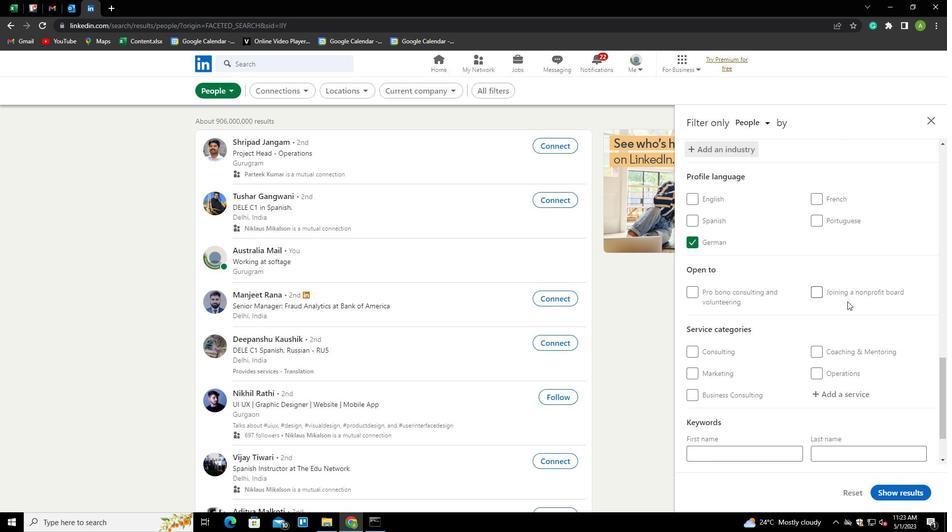 
Action: Mouse scrolled (843, 314) with delta (0, 0)
Screenshot: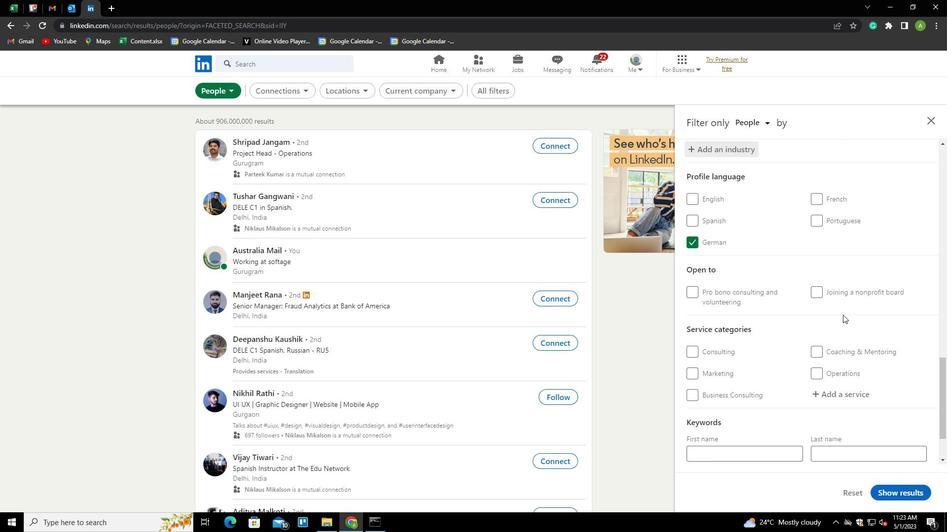 
Action: Mouse moved to (827, 345)
Screenshot: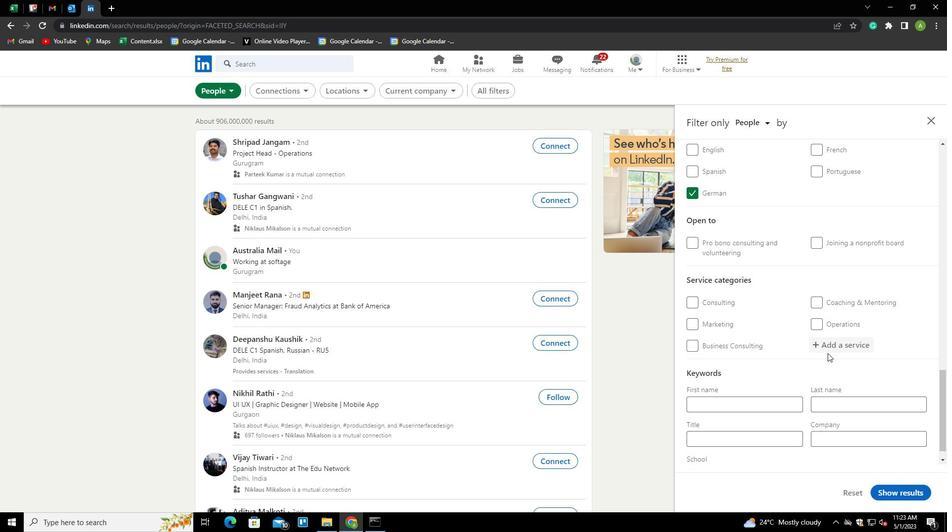 
Action: Mouse pressed left at (827, 345)
Screenshot: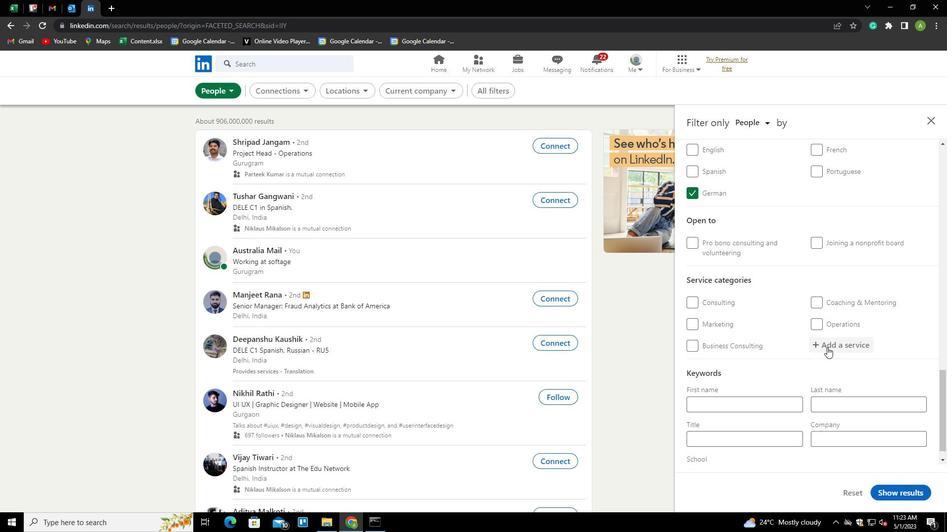 
Action: Mouse moved to (841, 345)
Screenshot: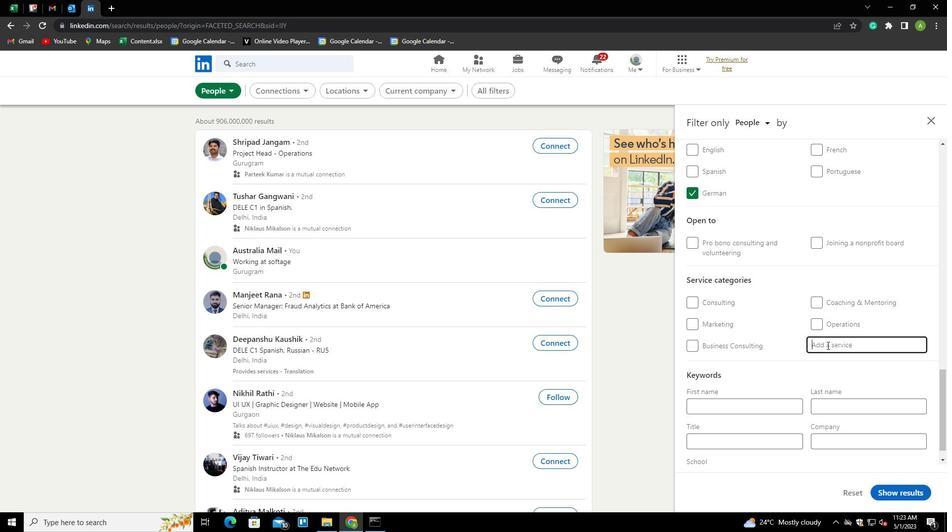 
Action: Mouse pressed left at (841, 345)
Screenshot: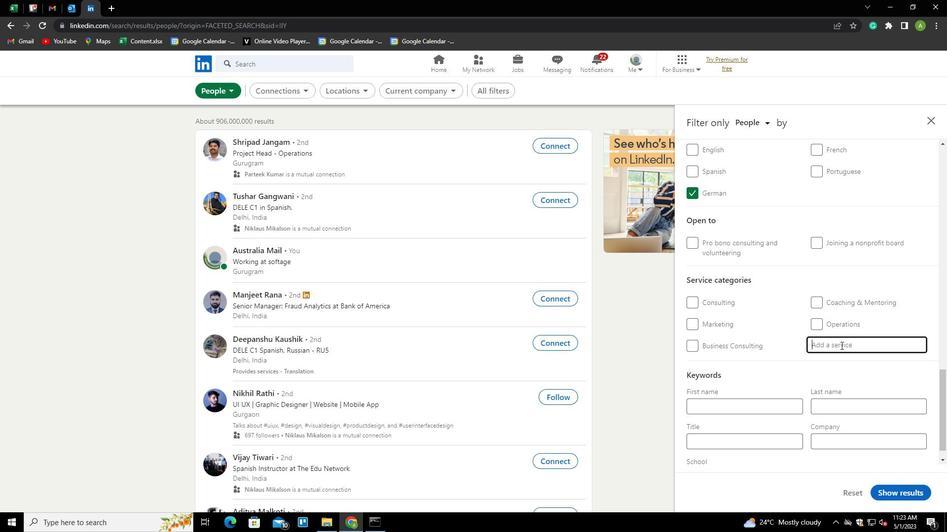 
Action: Key pressed <Key.shift><Key.shift>PERSONAL<Key.down><Key.down><Key.enter>
Screenshot: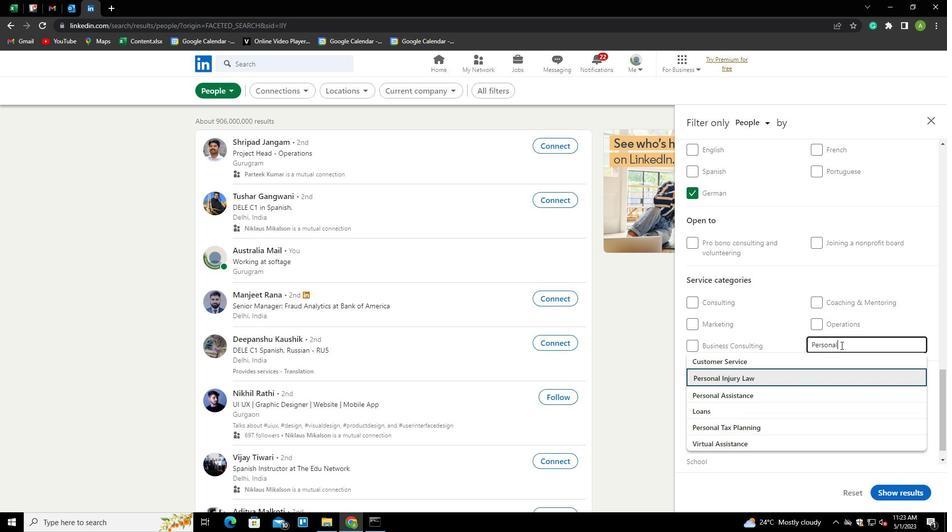 
Action: Mouse scrolled (841, 345) with delta (0, 0)
Screenshot: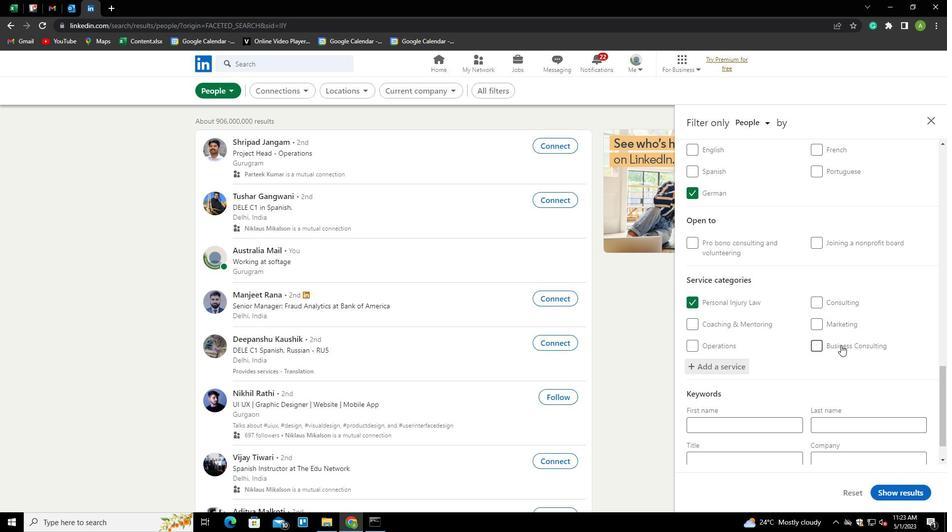 
Action: Mouse scrolled (841, 345) with delta (0, 0)
Screenshot: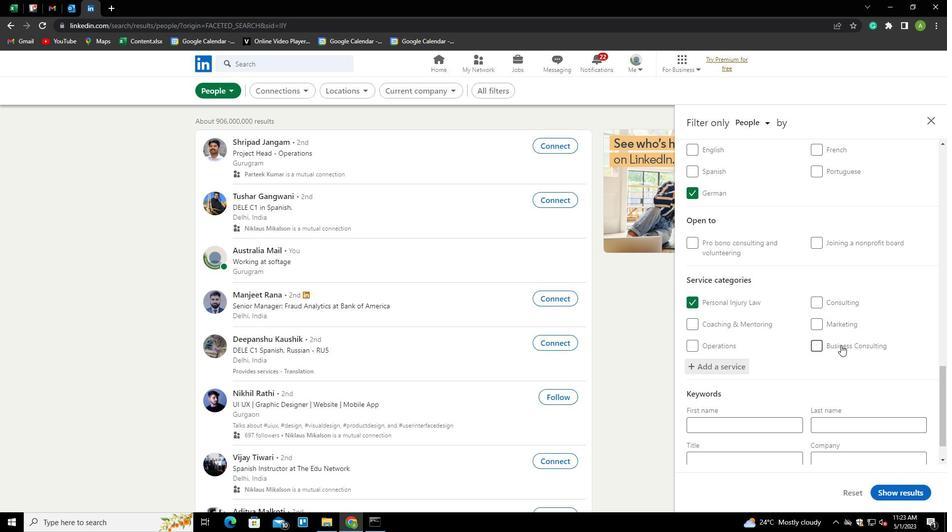 
Action: Mouse scrolled (841, 345) with delta (0, 0)
Screenshot: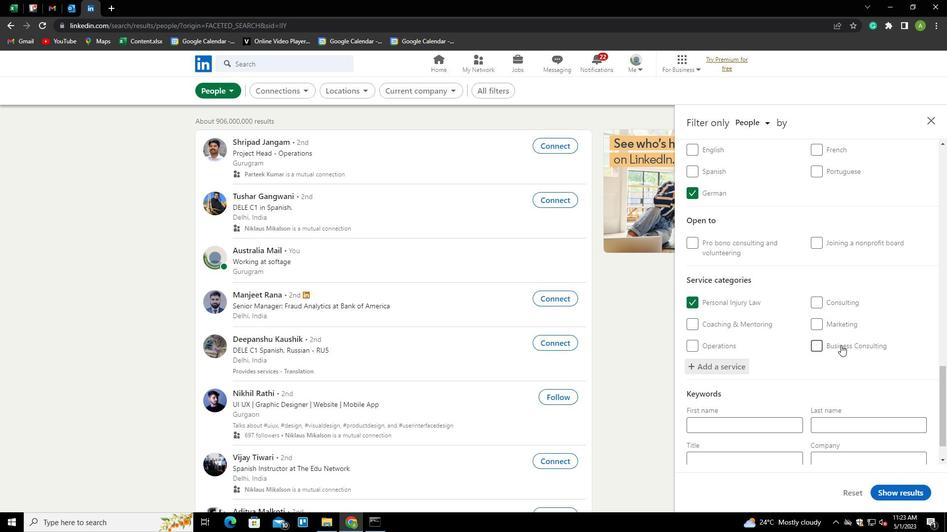 
Action: Mouse scrolled (841, 345) with delta (0, 0)
Screenshot: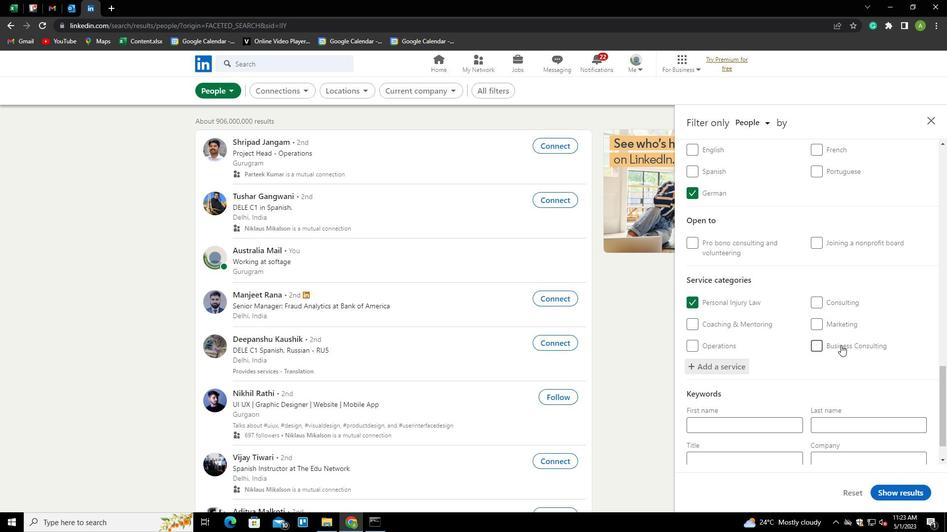 
Action: Mouse scrolled (841, 345) with delta (0, 0)
Screenshot: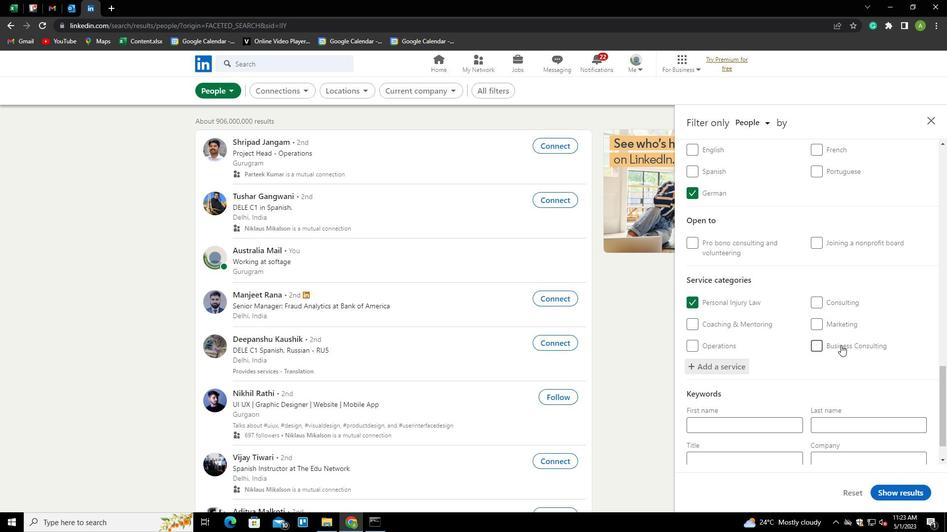 
Action: Mouse scrolled (841, 345) with delta (0, 0)
Screenshot: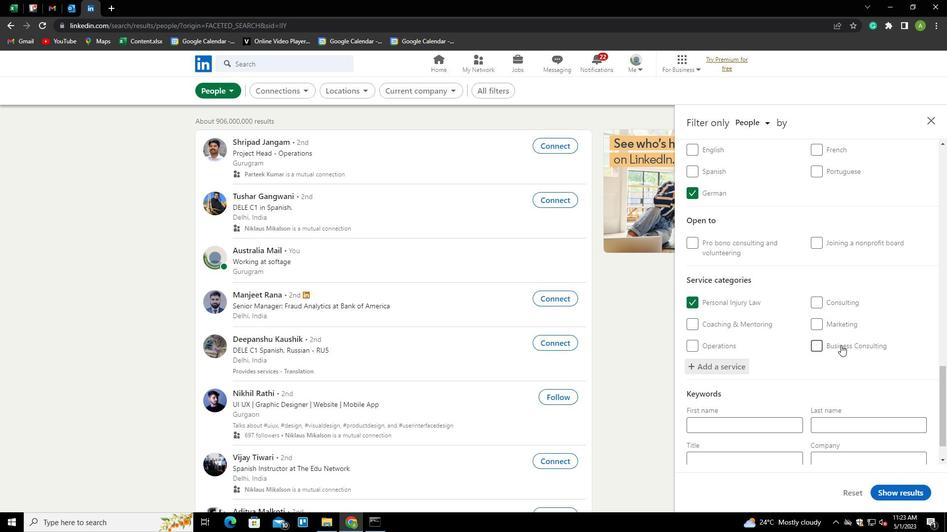
Action: Mouse moved to (777, 424)
Screenshot: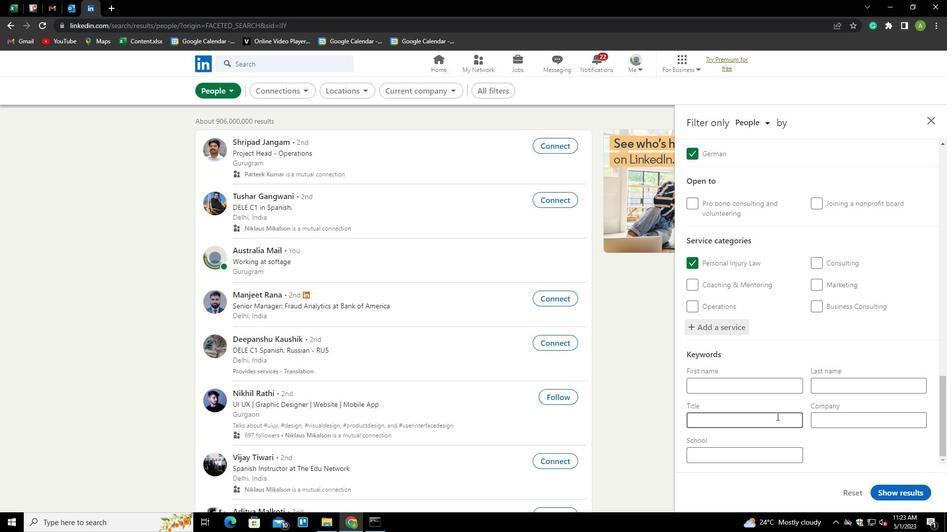 
Action: Mouse pressed left at (777, 424)
Screenshot: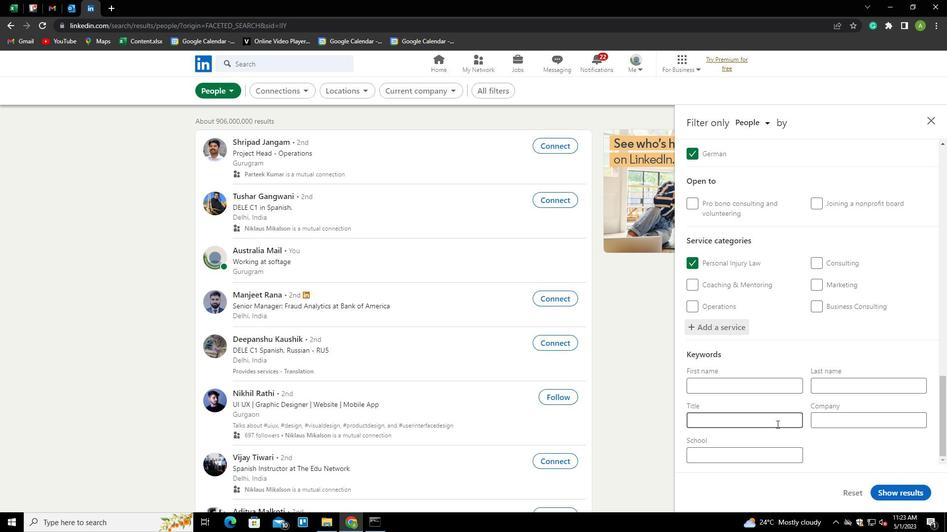 
Action: Key pressed <Key.shift><Key.shift><Key.shift>CREDIT<Key.space><Key.shift><Key.shift><Key.shift><Key.shift><Key.shift><Key.shift><Key.shift><Key.shift><Key.shift>COUNSELER<Key.backspace><Key.backspace>OR
Screenshot: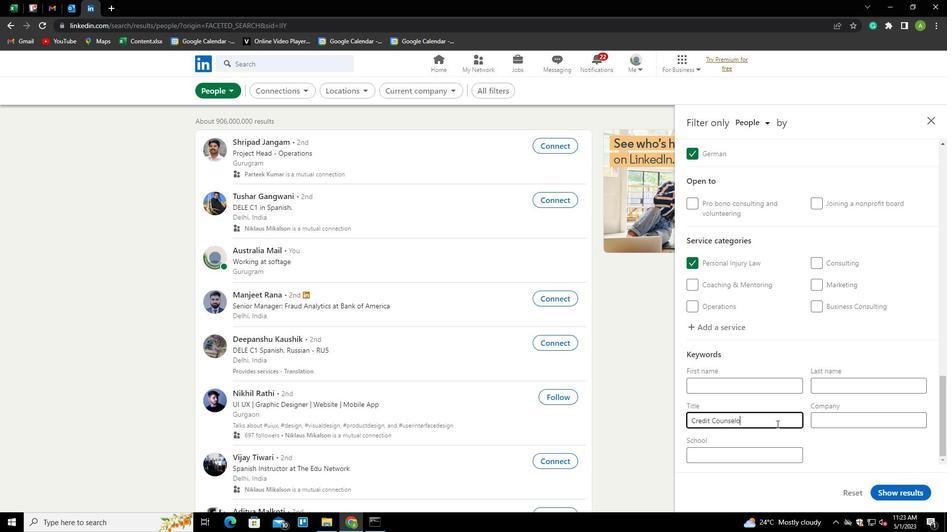
Action: Mouse moved to (829, 443)
Screenshot: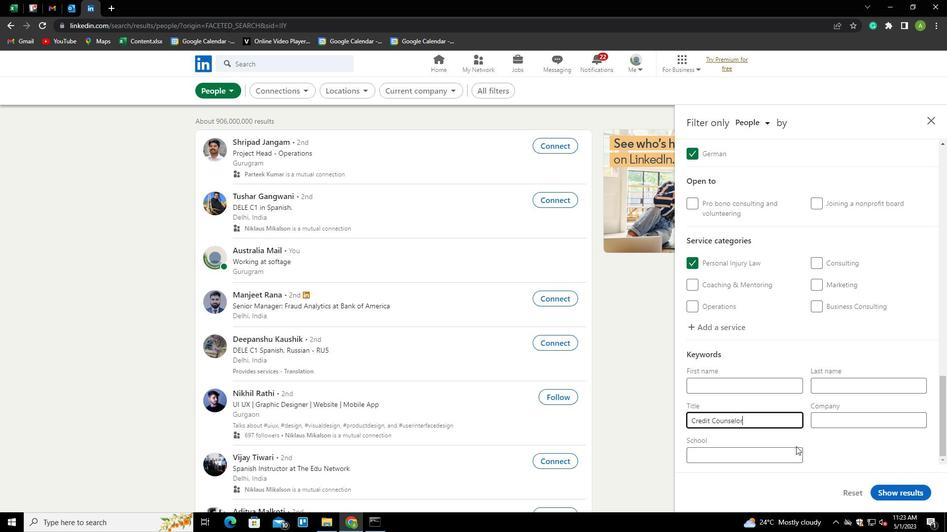 
Action: Mouse pressed left at (829, 443)
Screenshot: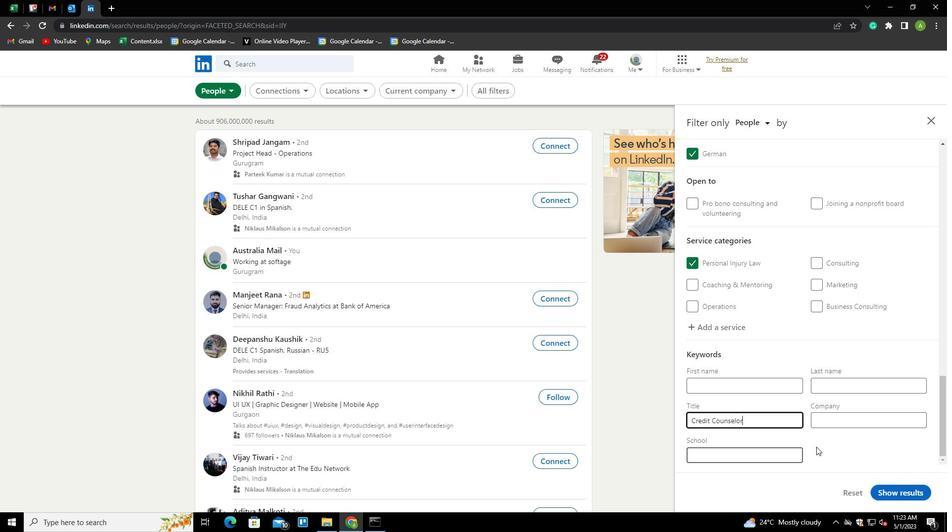 
Action: Mouse moved to (902, 490)
Screenshot: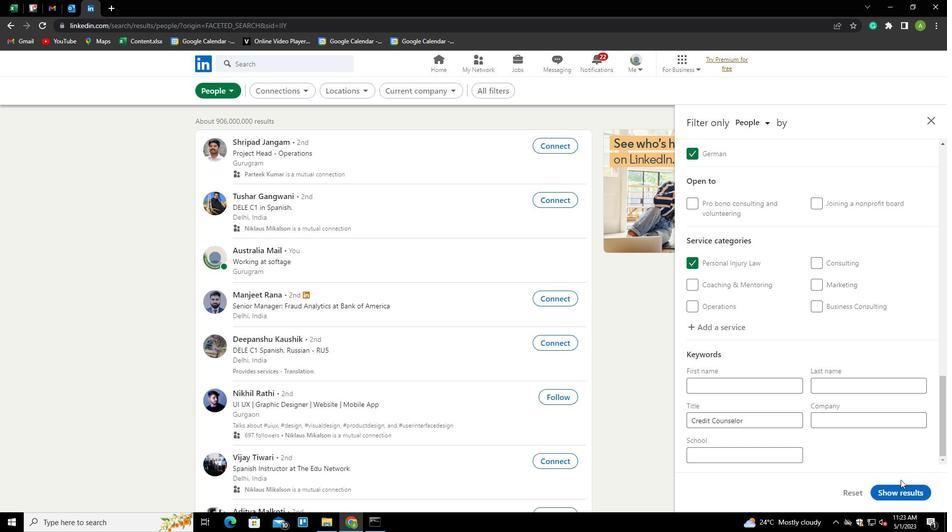 
Action: Mouse pressed left at (902, 490)
Screenshot: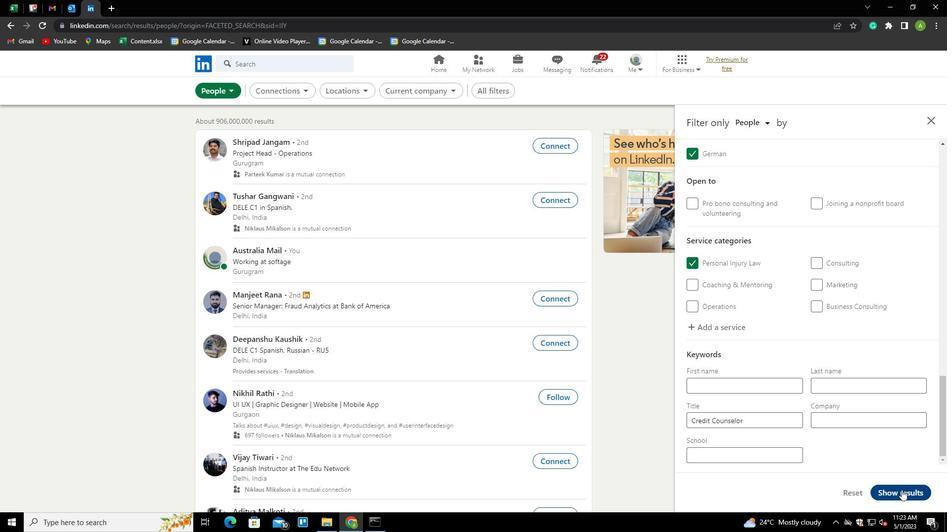 
